 Task: Create new vendor bill with Date Opened: 03-May-23, Select Vendor: M3 Printing, Terms: Net 15. Make bill entry for item-1 with Date: 03-May-23, Description: Printing of Pamphlets, Expense Account: Printing & Reproduction, Quantity: 500, Unit Price: 0.49, Sales Tax: Y, Sales Tax Included: N, Tax Table: Sales Tax. Post Bill with Post Date: 03-May-23, Post to Accounts: Liabilities:Accounts Payble. Pay / Process Payment with Transaction Date: 17-May-23, Amount: 254.8, Transfer Account: Checking Account. Go to 'Print Bill'. Save a pdf copy of the bill.
Action: Mouse moved to (172, 35)
Screenshot: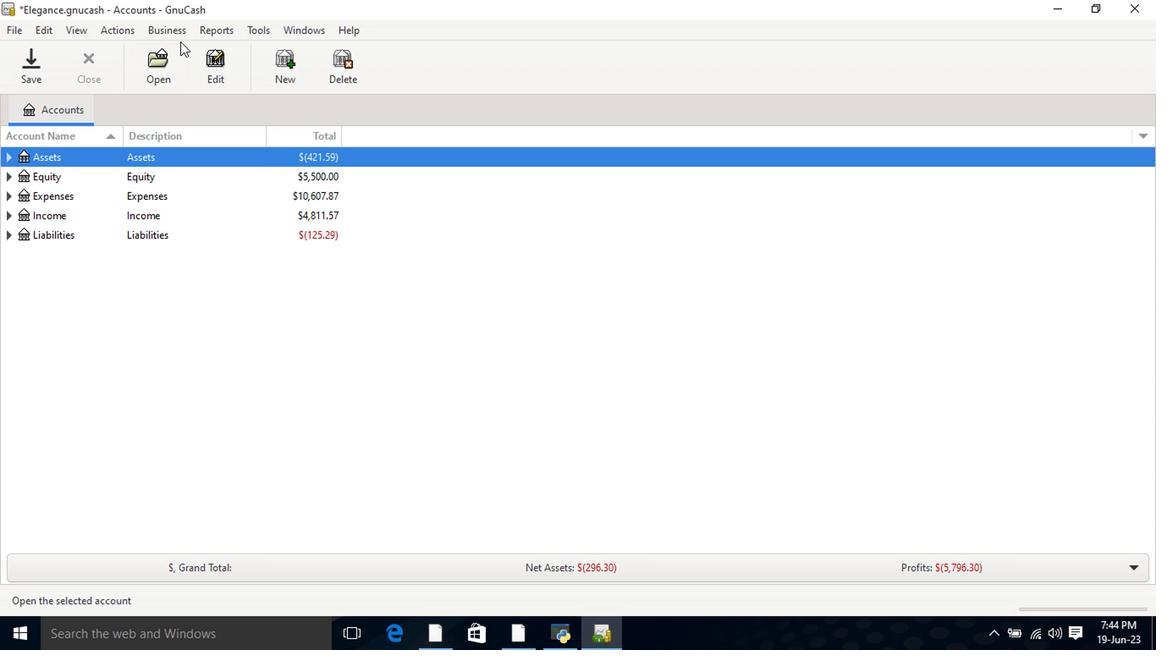 
Action: Mouse pressed left at (172, 35)
Screenshot: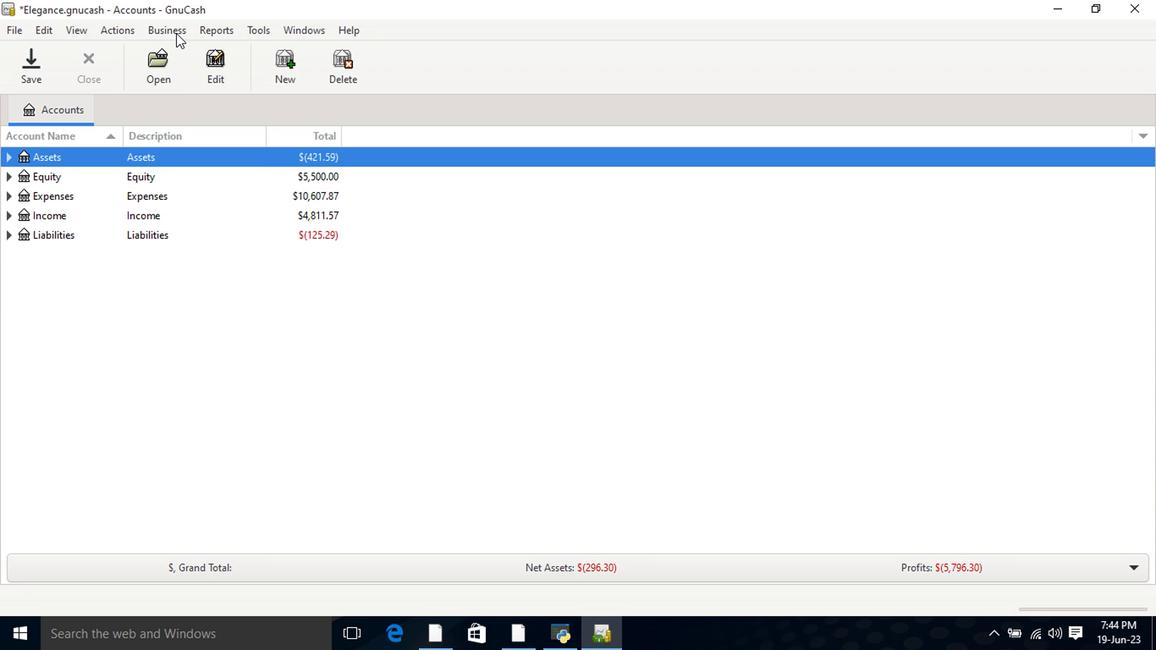 
Action: Mouse moved to (177, 73)
Screenshot: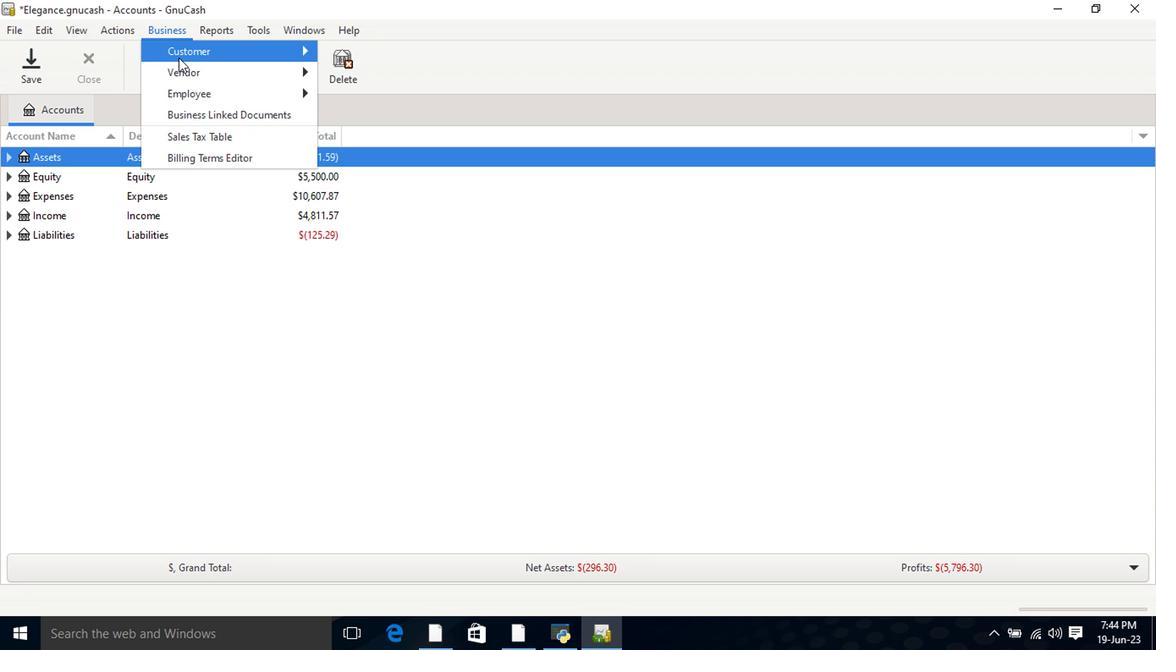 
Action: Mouse pressed left at (177, 73)
Screenshot: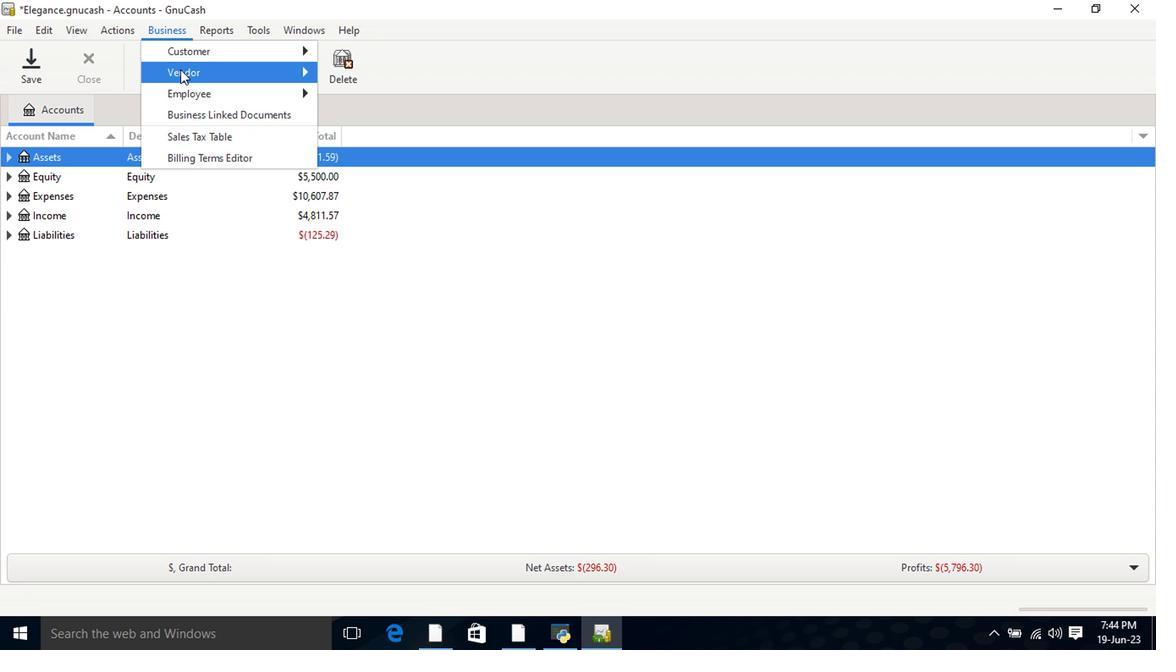 
Action: Mouse moved to (360, 139)
Screenshot: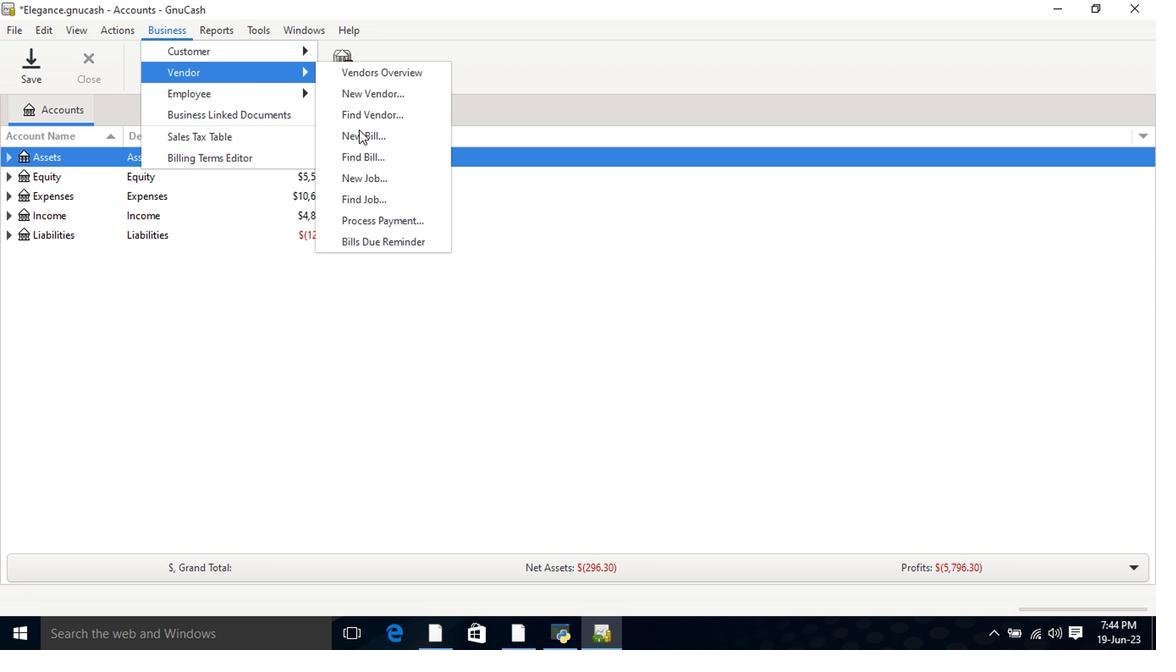 
Action: Mouse pressed left at (360, 139)
Screenshot: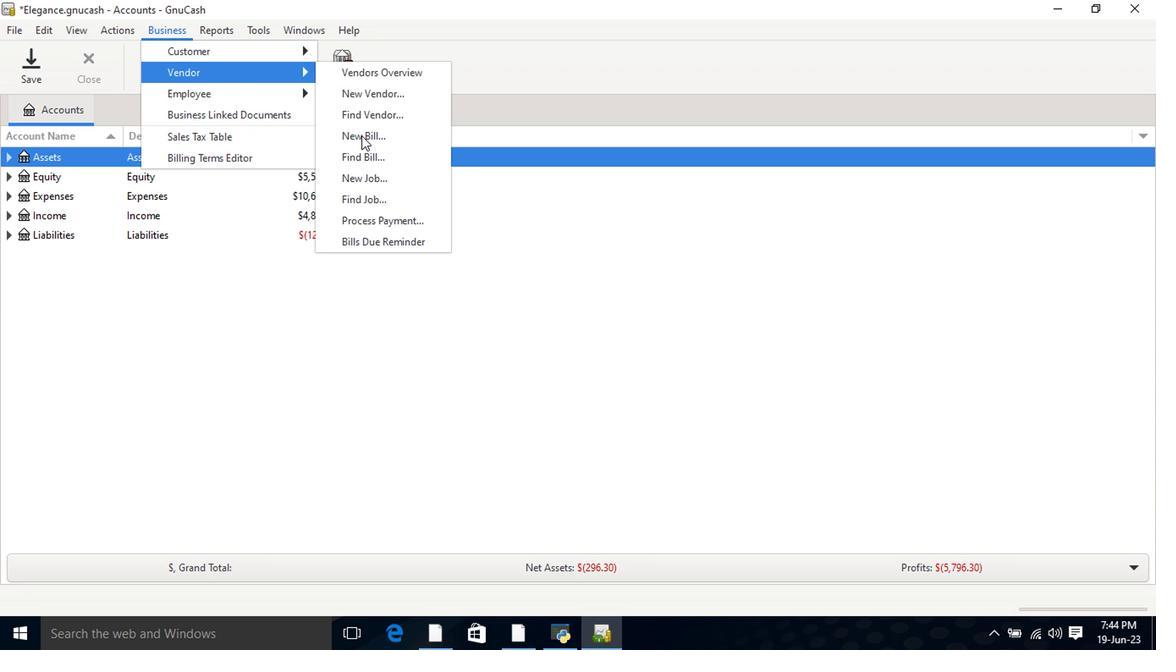
Action: Mouse moved to (690, 222)
Screenshot: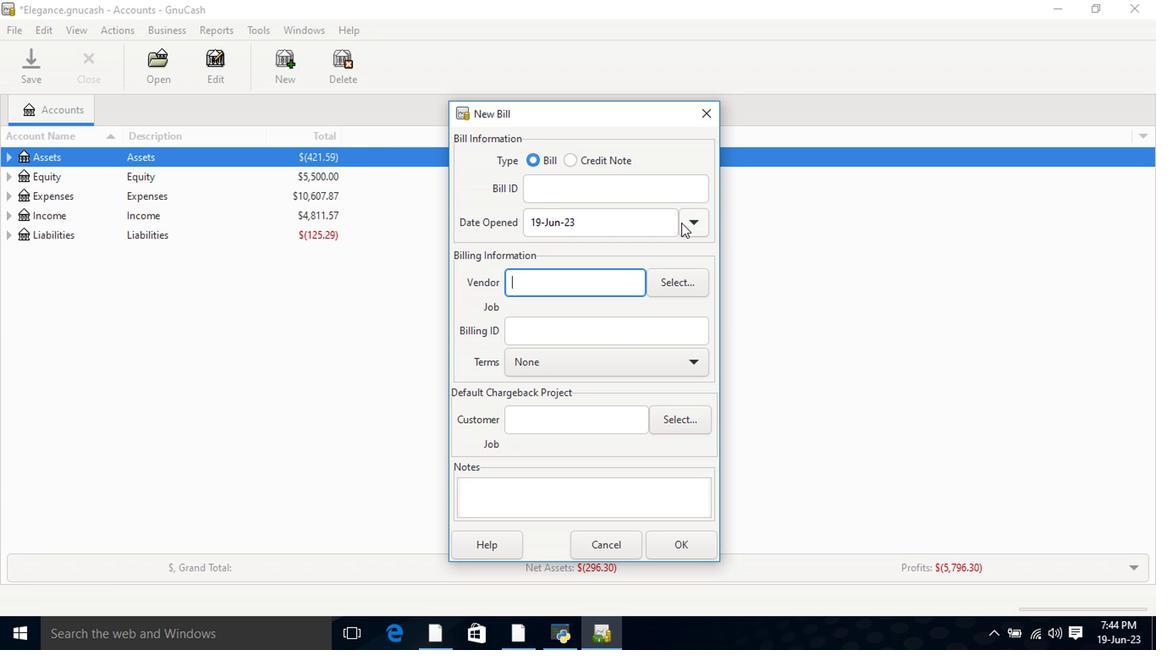 
Action: Mouse pressed left at (690, 222)
Screenshot: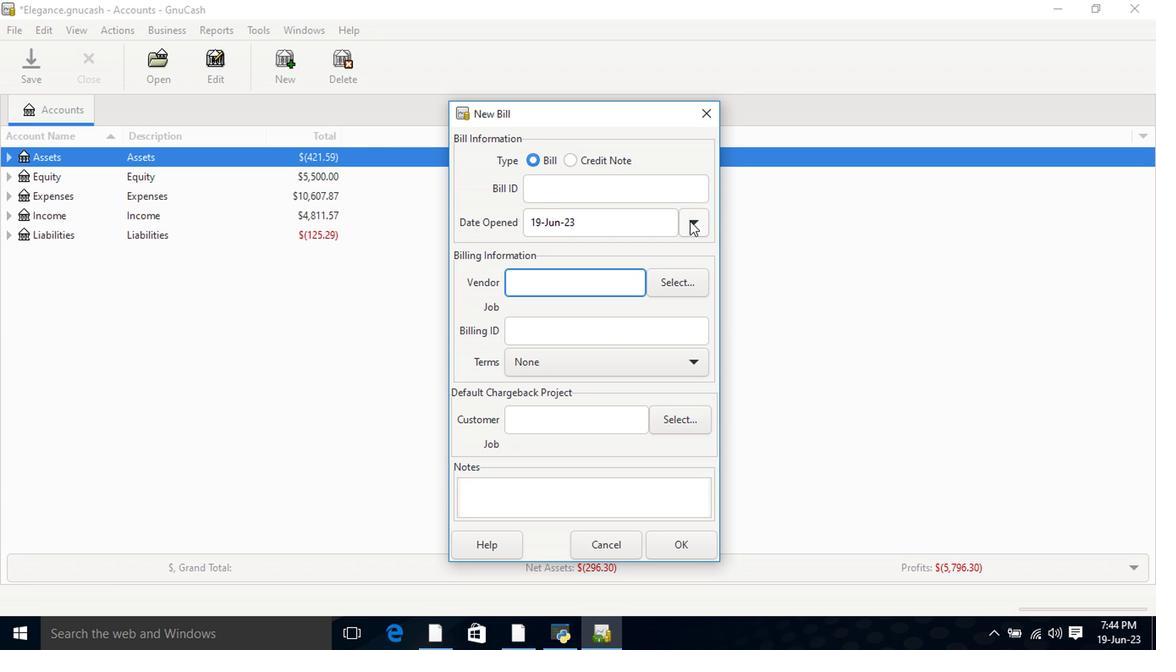 
Action: Mouse moved to (563, 251)
Screenshot: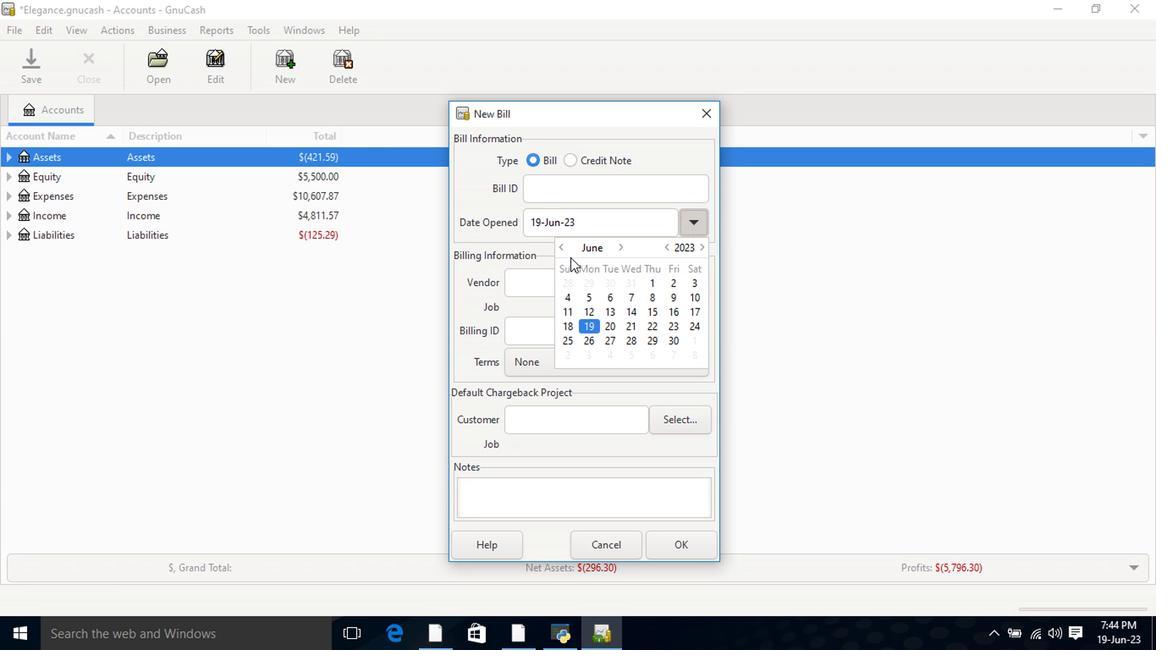
Action: Mouse pressed left at (563, 251)
Screenshot: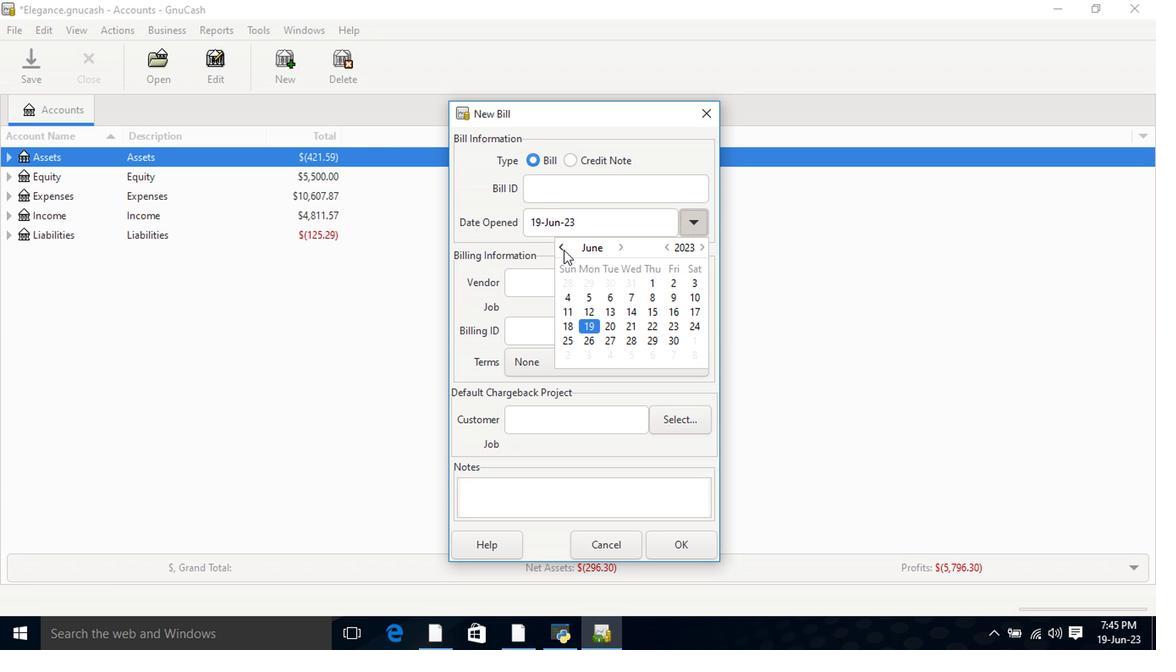 
Action: Mouse moved to (630, 285)
Screenshot: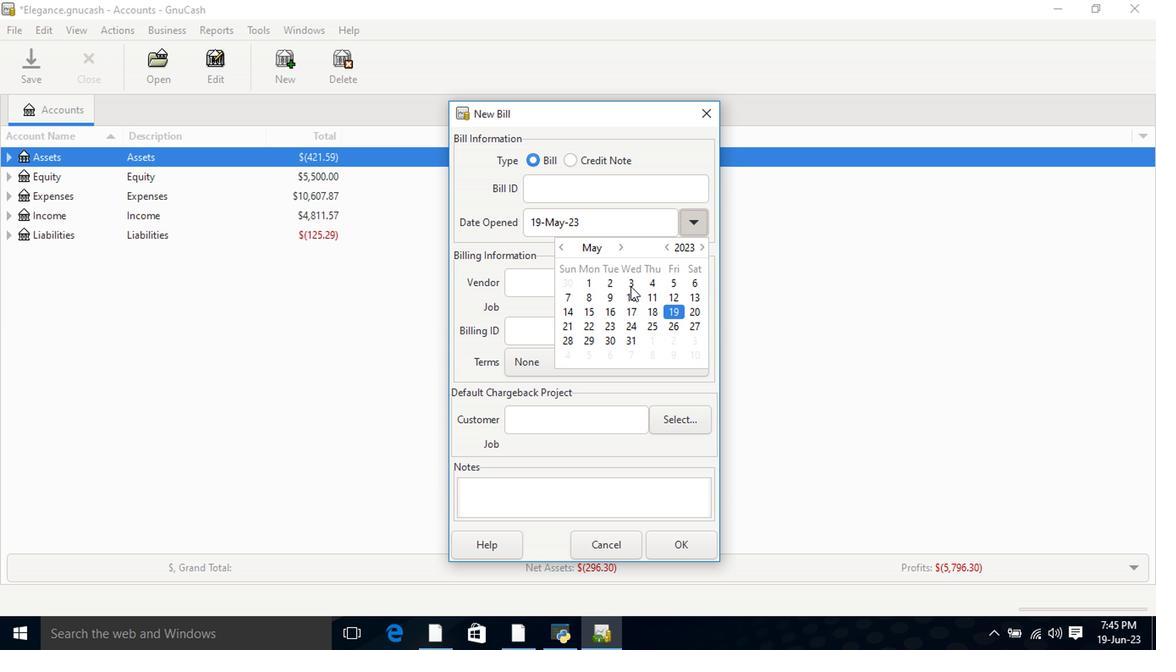 
Action: Mouse pressed left at (630, 285)
Screenshot: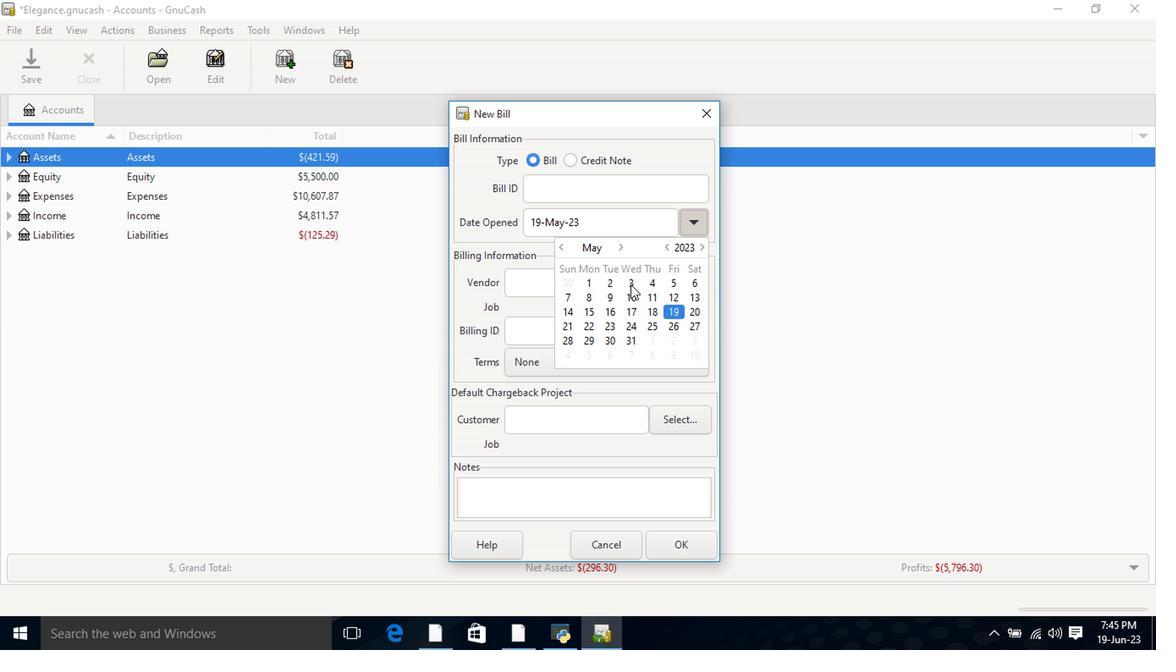 
Action: Mouse pressed left at (630, 285)
Screenshot: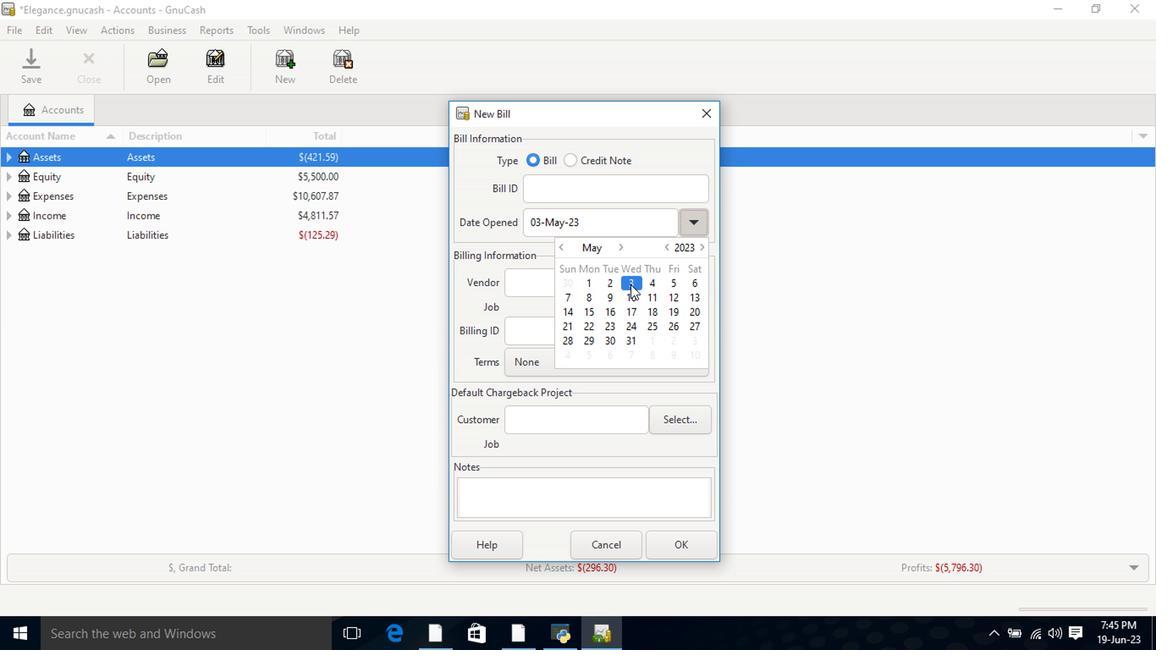 
Action: Mouse moved to (630, 285)
Screenshot: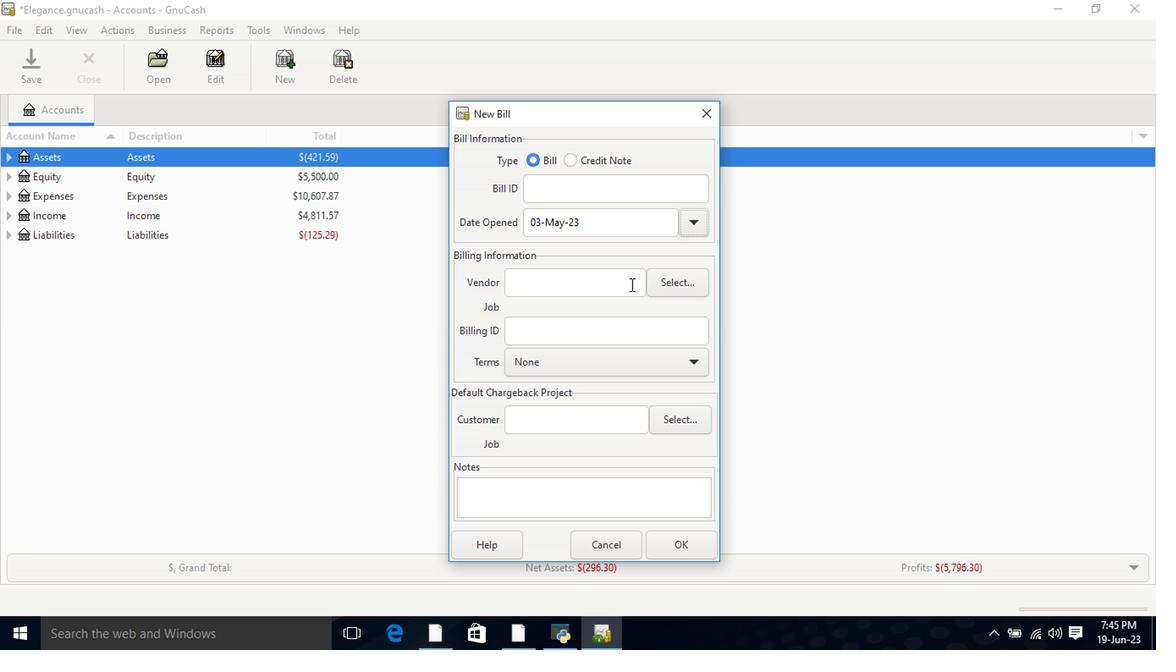
Action: Mouse pressed left at (630, 285)
Screenshot: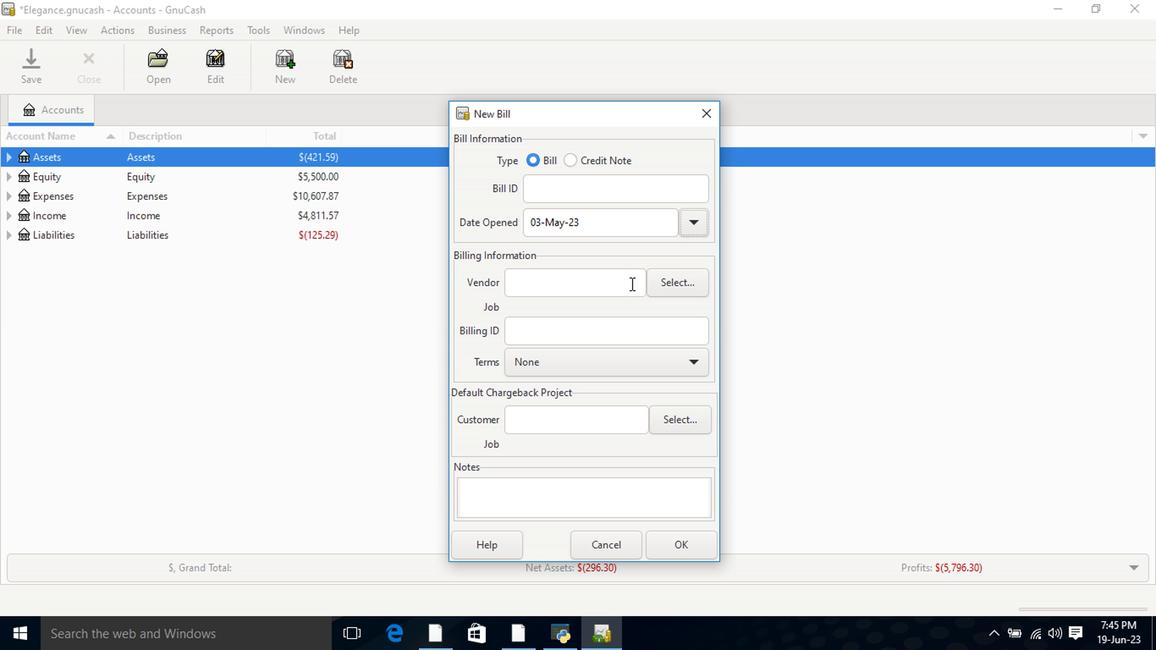 
Action: Key pressed <Key.shift>M3
Screenshot: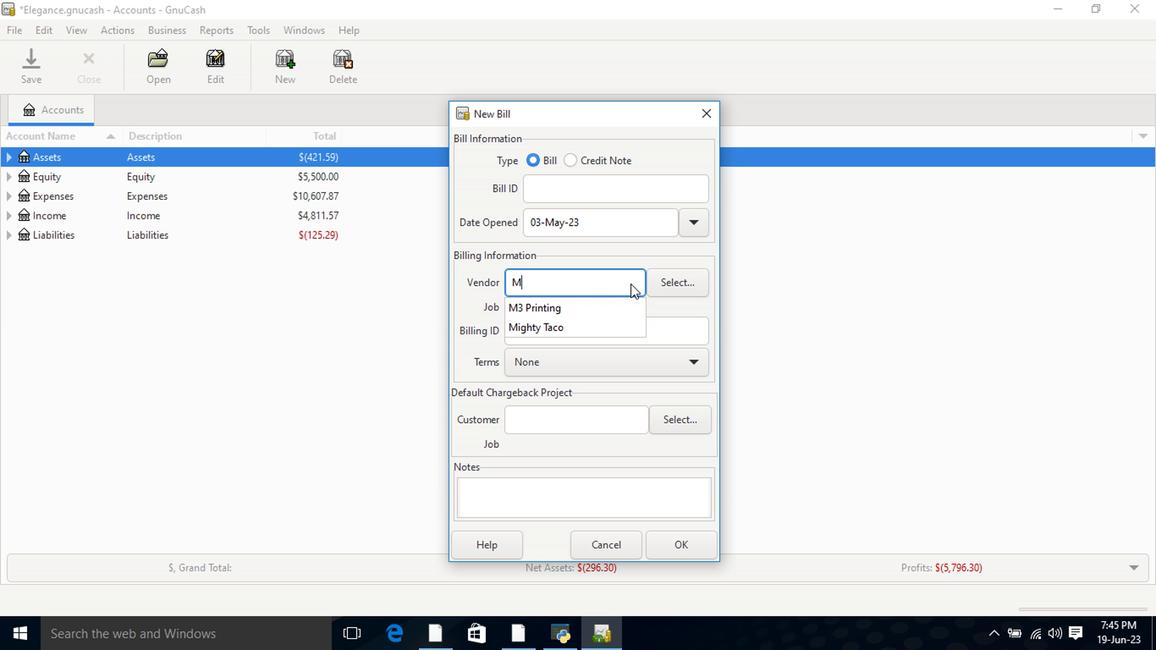 
Action: Mouse moved to (596, 304)
Screenshot: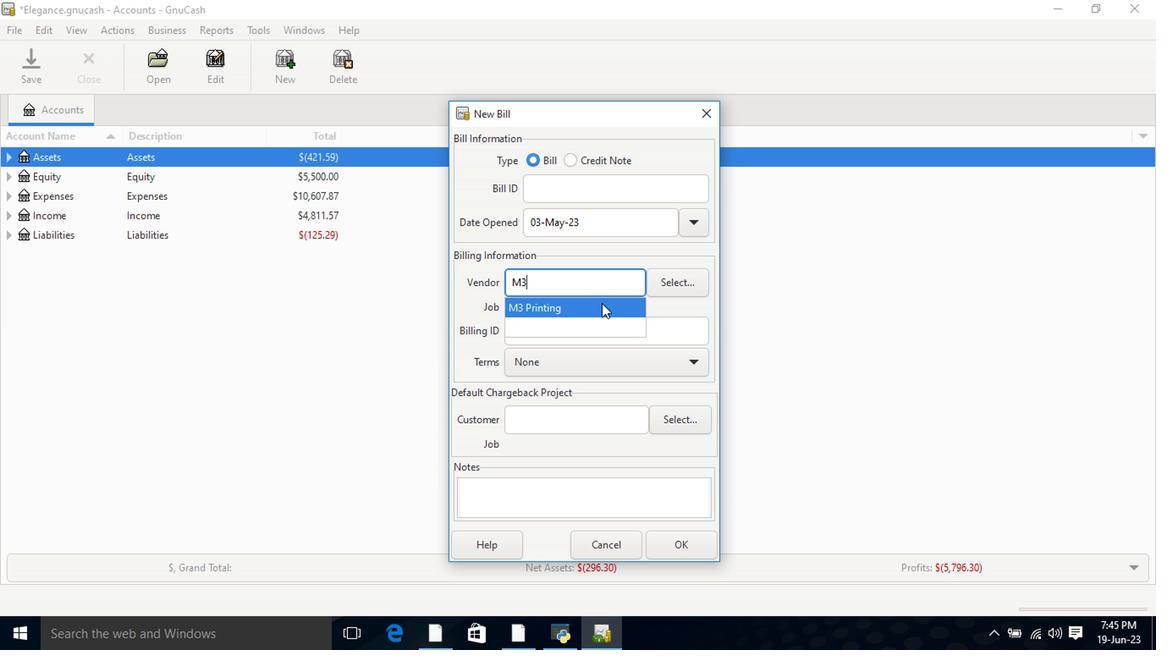 
Action: Mouse pressed left at (596, 304)
Screenshot: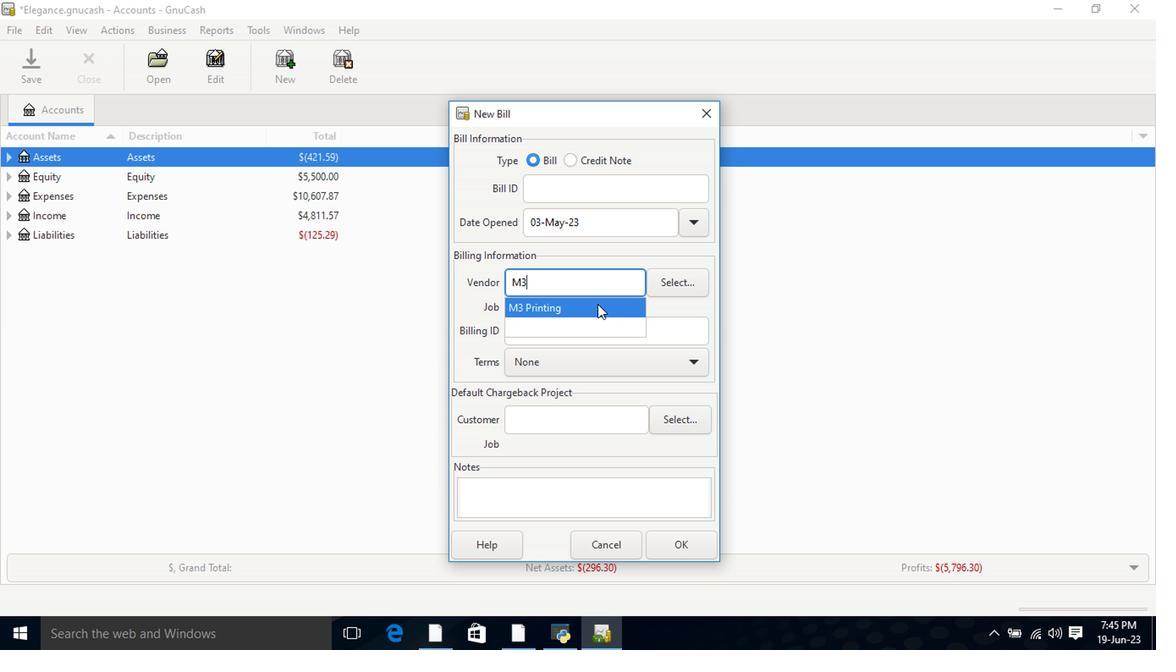 
Action: Mouse moved to (588, 379)
Screenshot: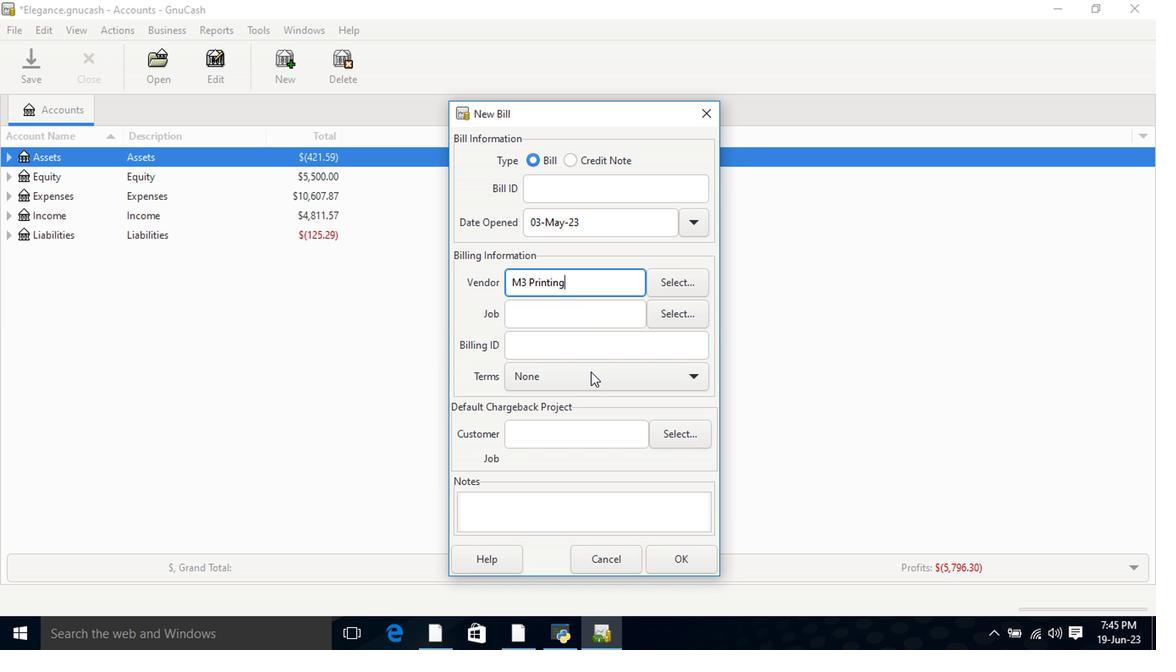 
Action: Mouse pressed left at (588, 379)
Screenshot: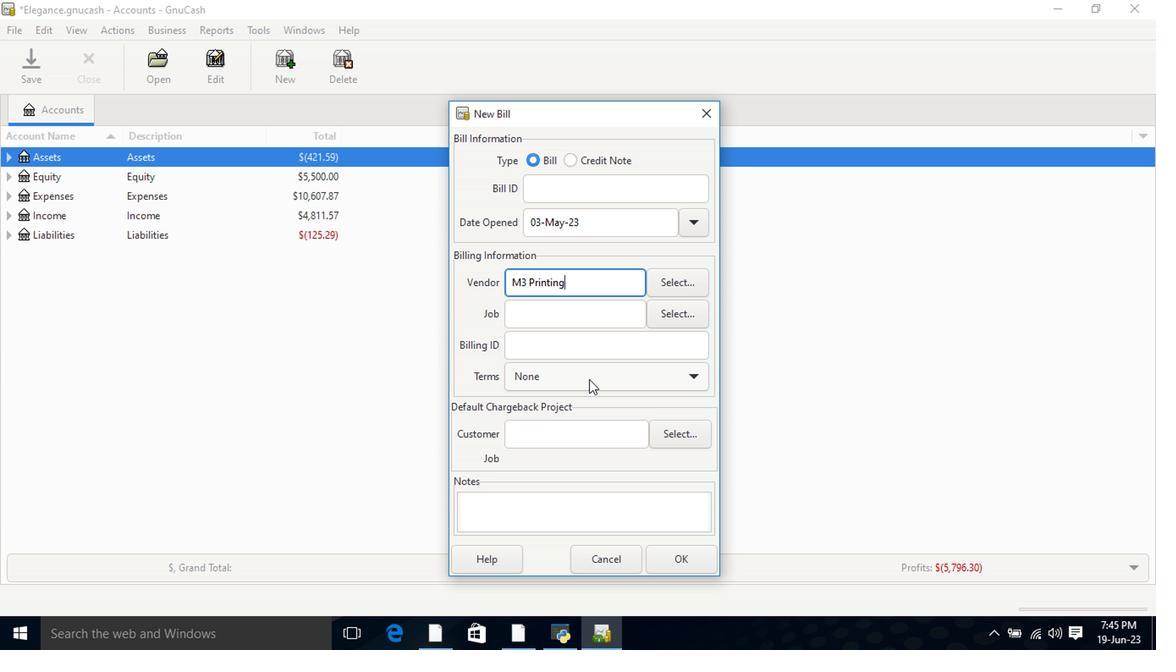 
Action: Mouse moved to (587, 403)
Screenshot: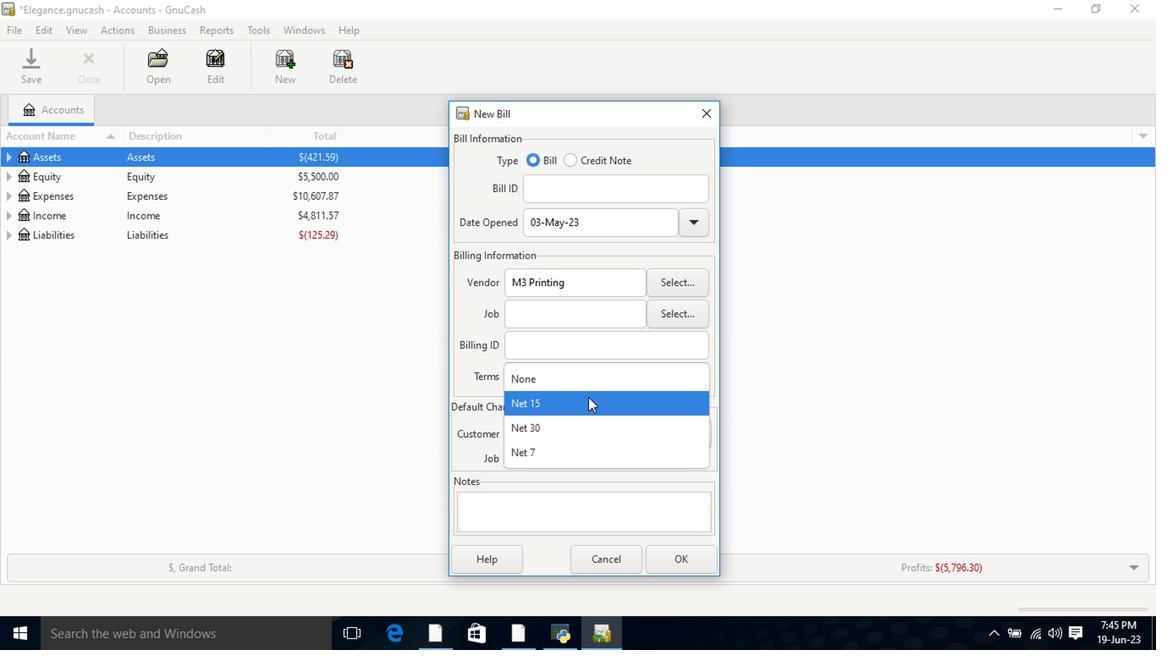 
Action: Mouse pressed left at (587, 403)
Screenshot: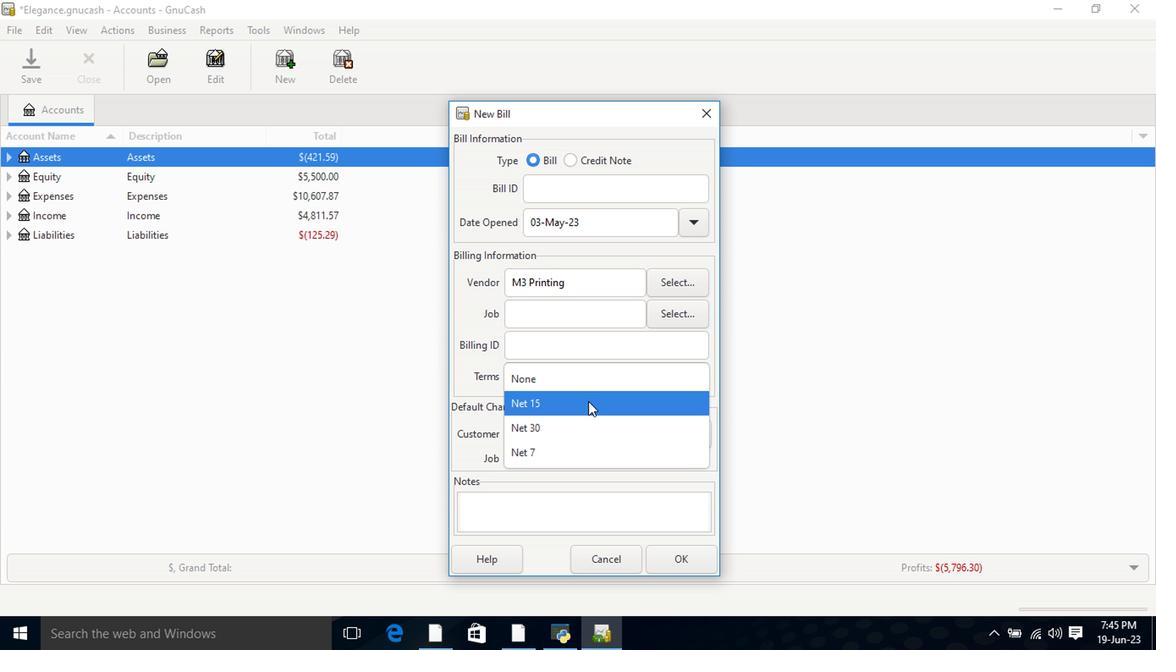 
Action: Mouse moved to (671, 554)
Screenshot: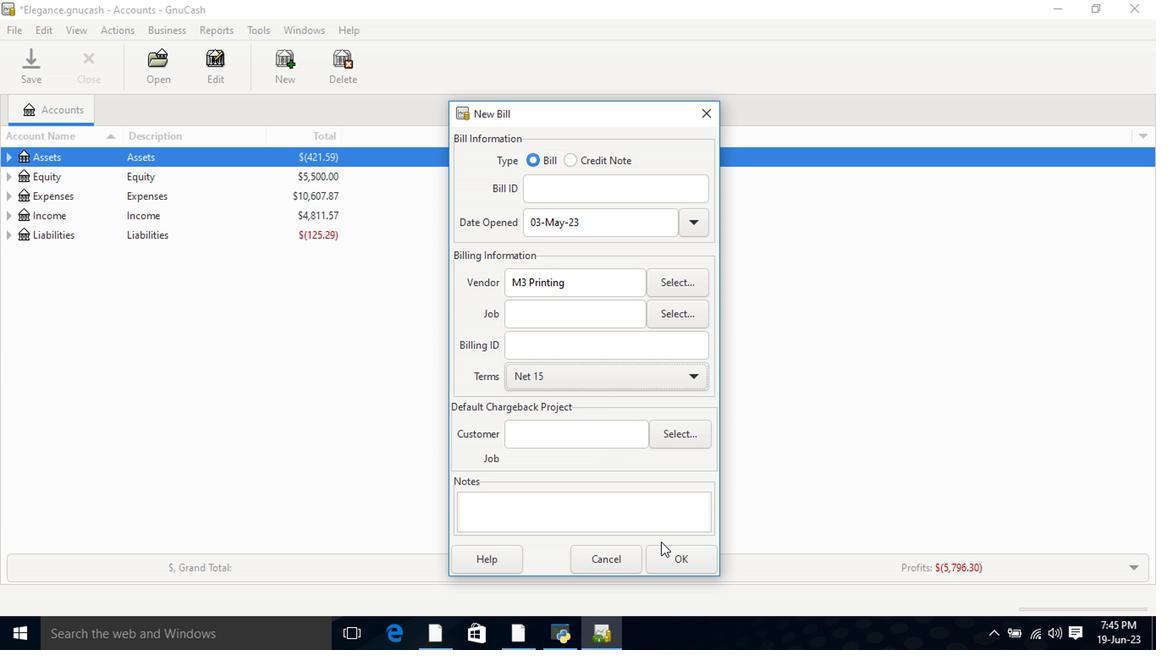 
Action: Mouse pressed left at (671, 554)
Screenshot: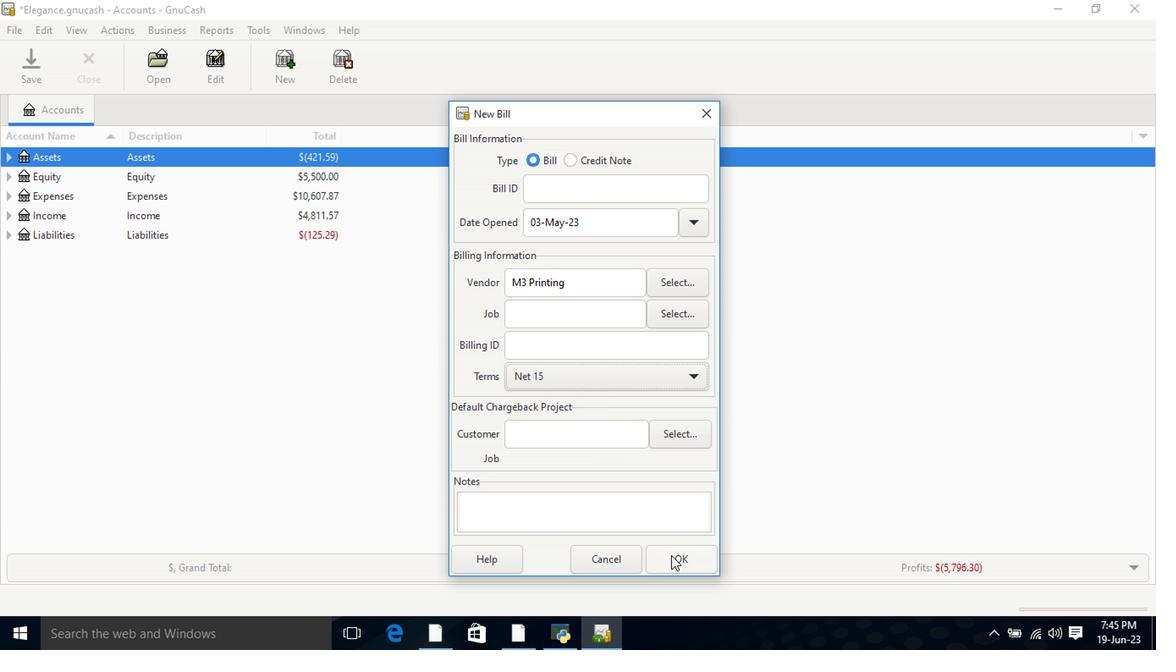 
Action: Mouse moved to (184, 411)
Screenshot: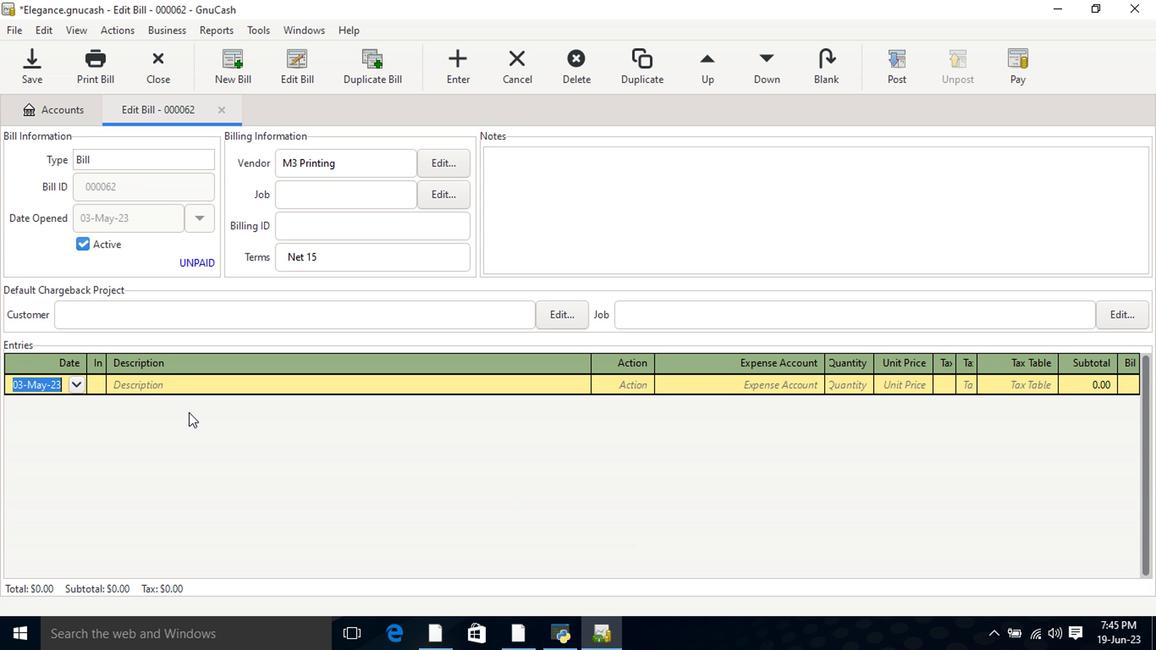
Action: Key pressed <Key.tab><Key.shift>Printing<Key.space>of<Key.space><Key.shift>Pamp<Key.tab>500<Key.tab>
Screenshot: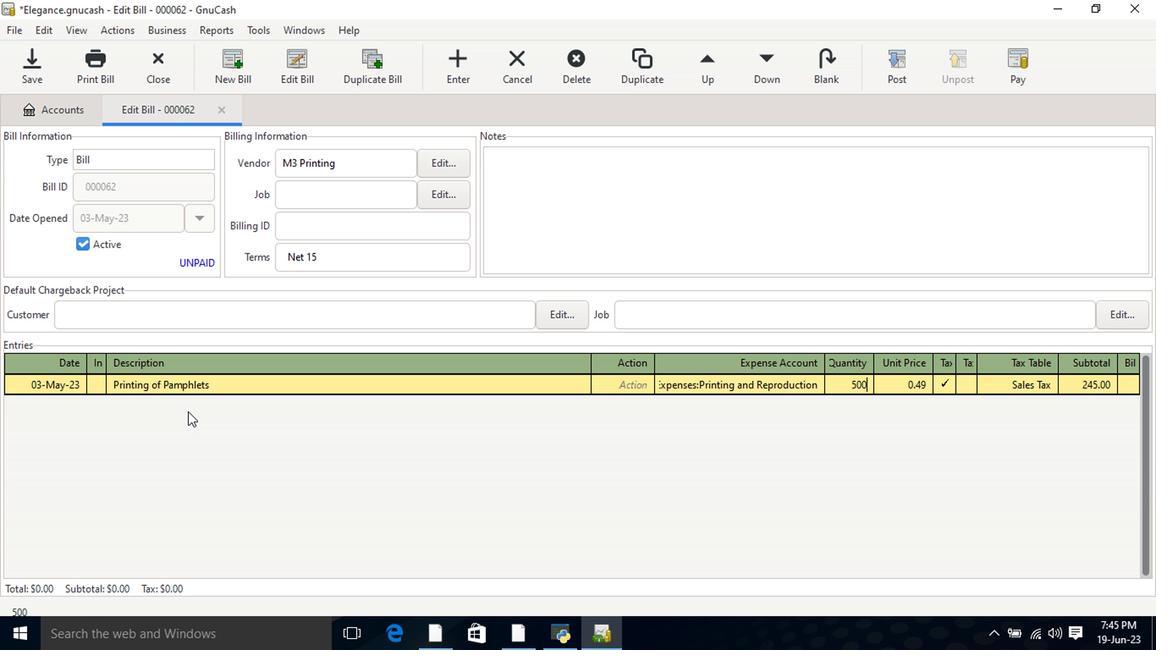
Action: Mouse moved to (855, 399)
Screenshot: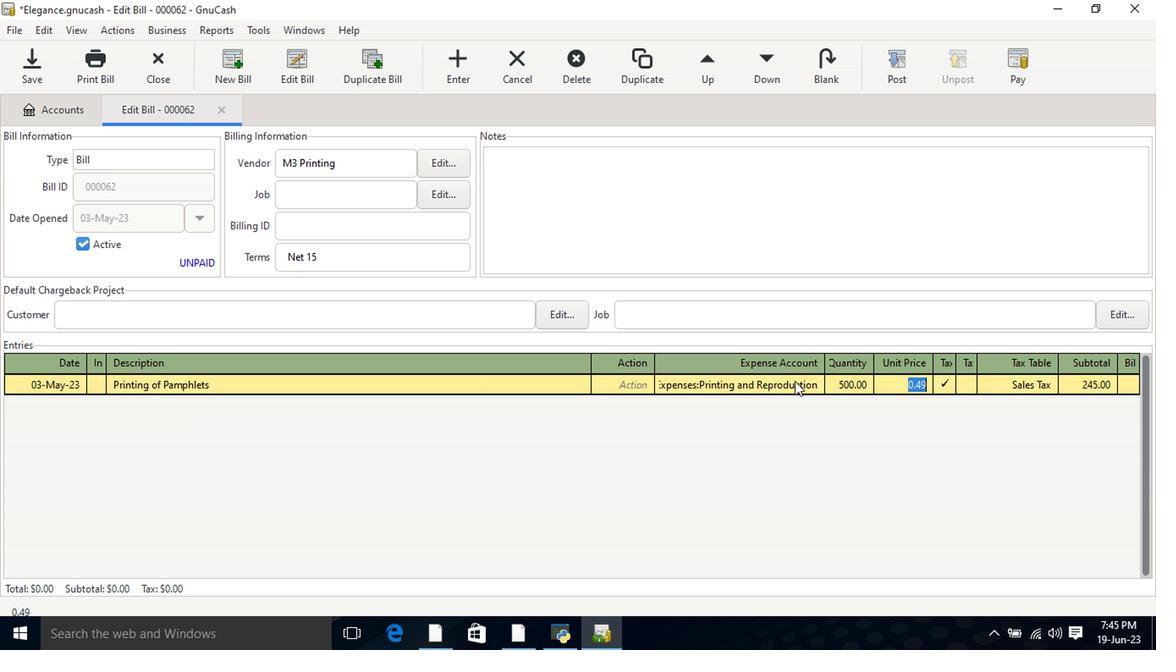 
Action: Key pressed <Key.tab><Key.tab>
Screenshot: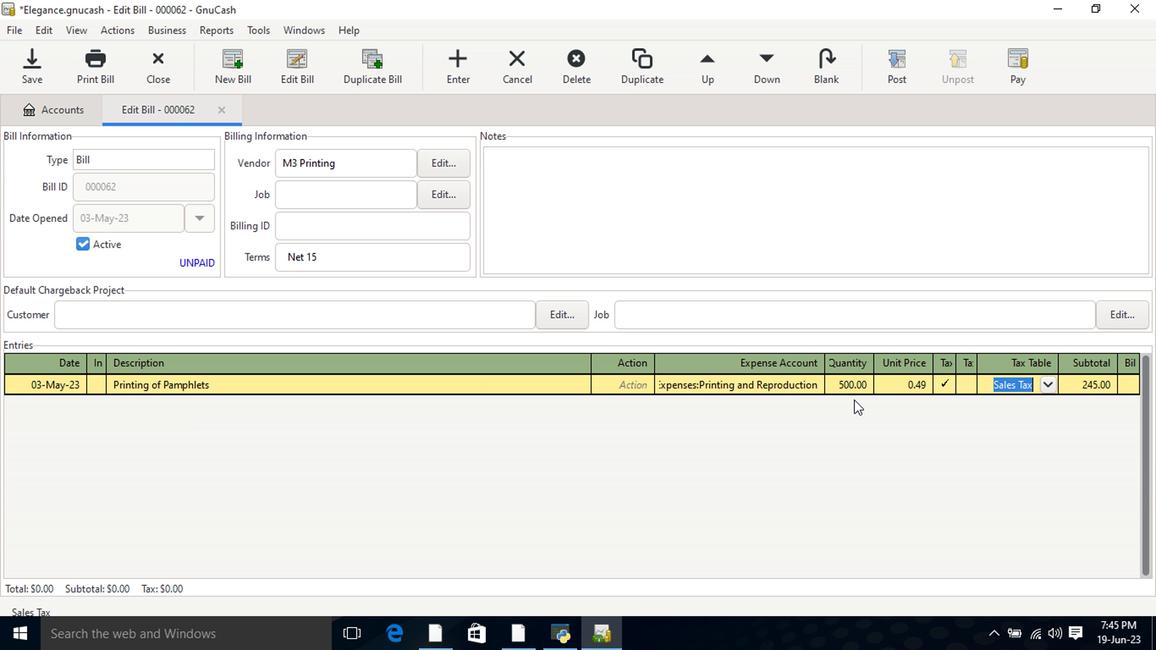 
Action: Mouse moved to (908, 77)
Screenshot: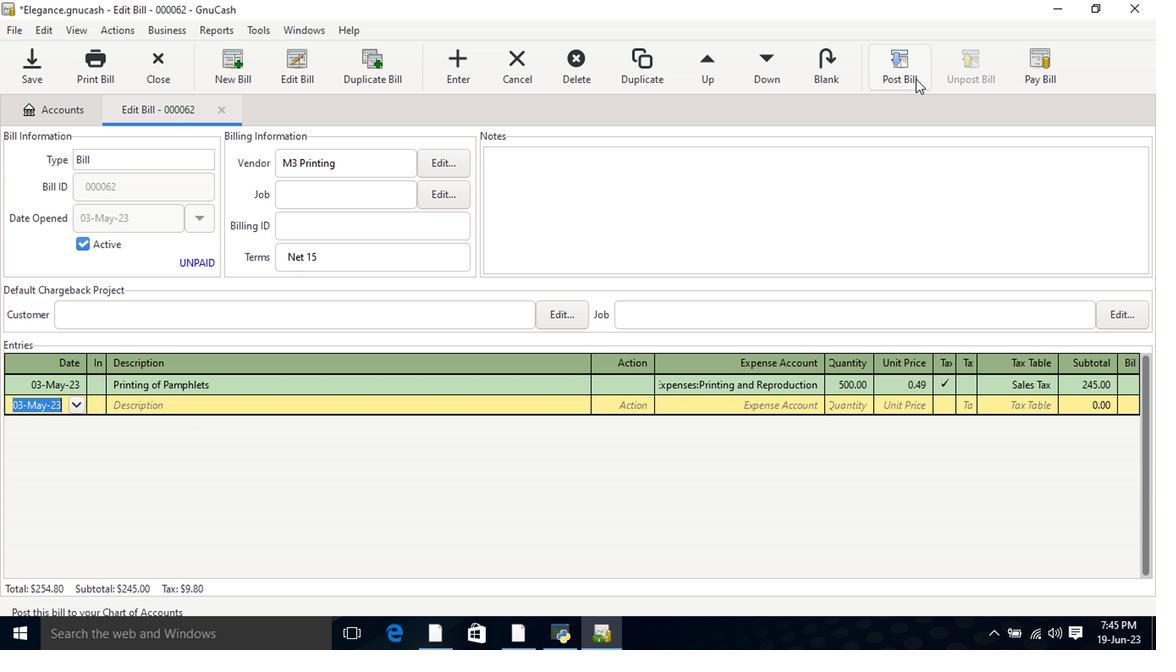 
Action: Mouse pressed left at (908, 77)
Screenshot: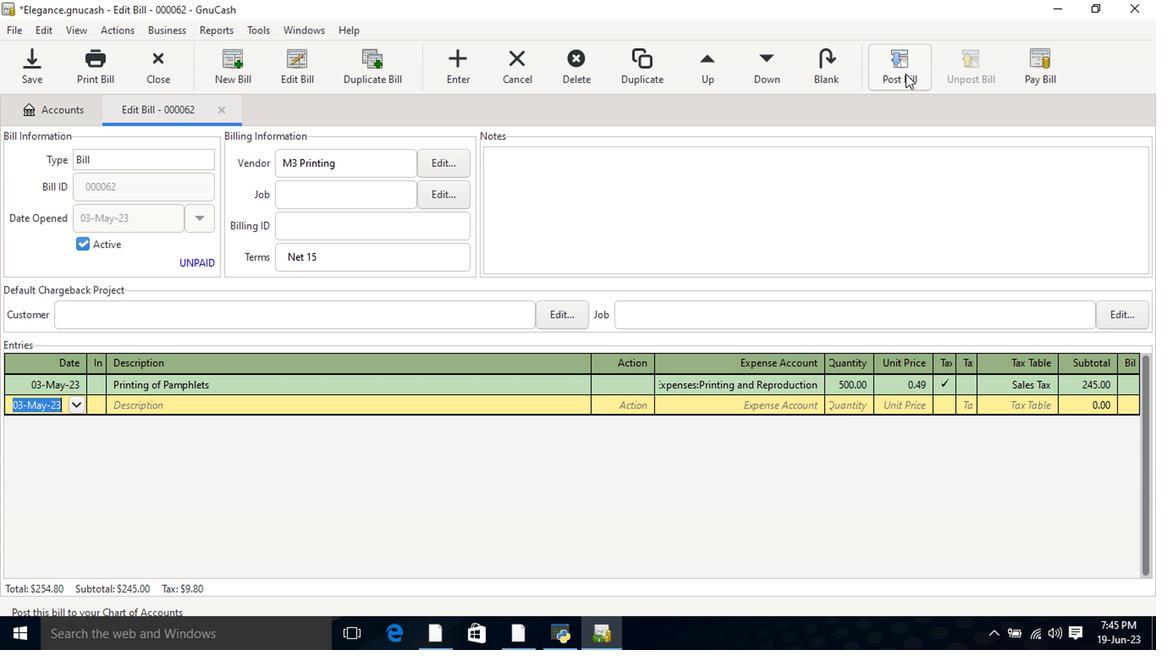 
Action: Mouse moved to (698, 429)
Screenshot: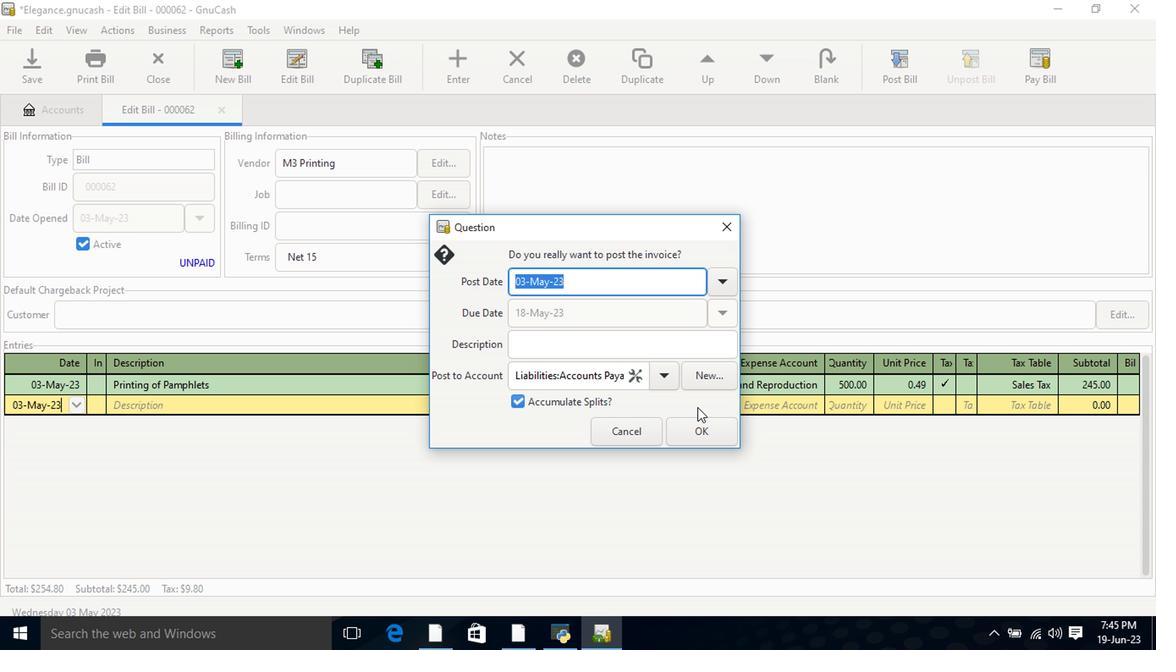 
Action: Mouse pressed left at (698, 429)
Screenshot: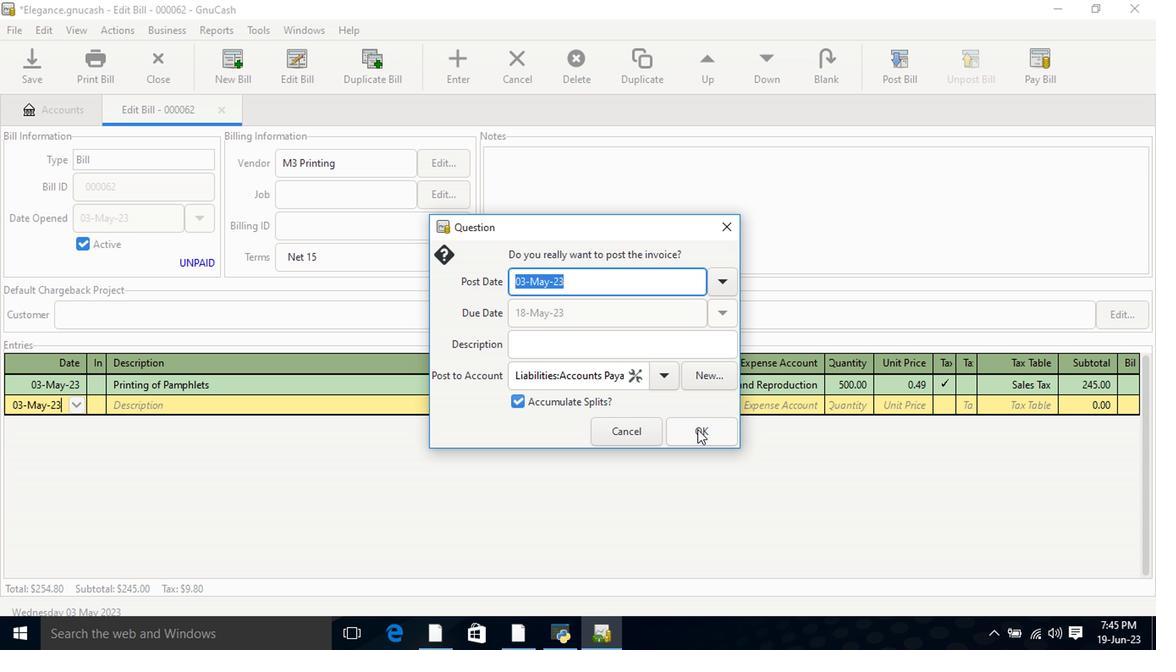 
Action: Mouse moved to (1023, 67)
Screenshot: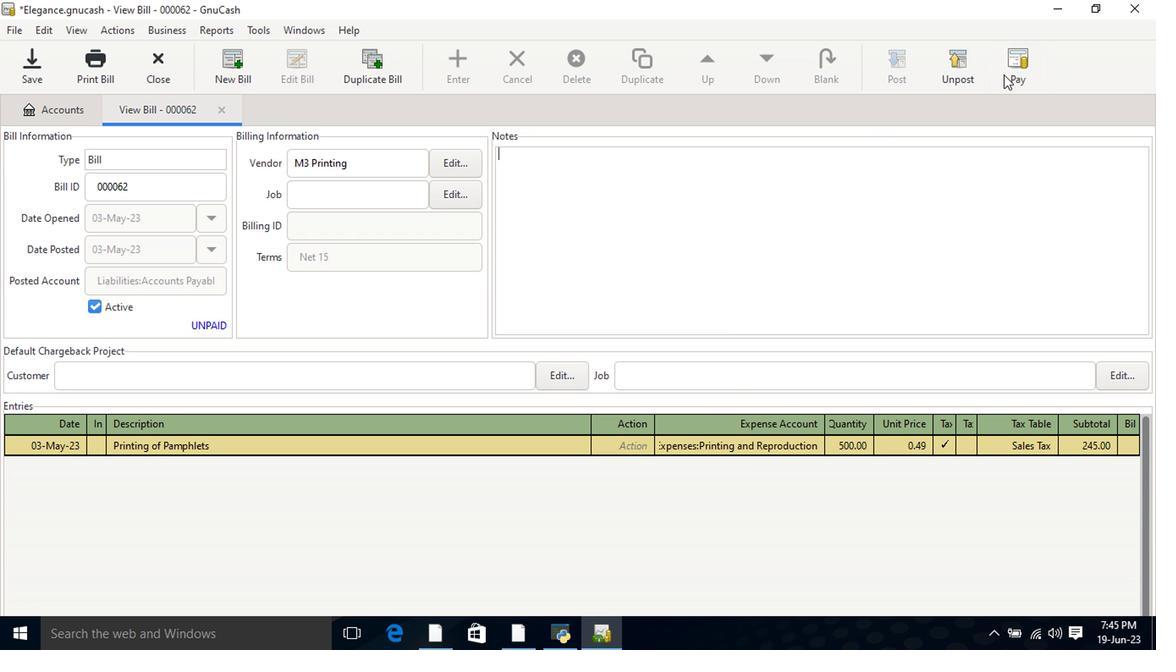 
Action: Mouse pressed left at (1023, 67)
Screenshot: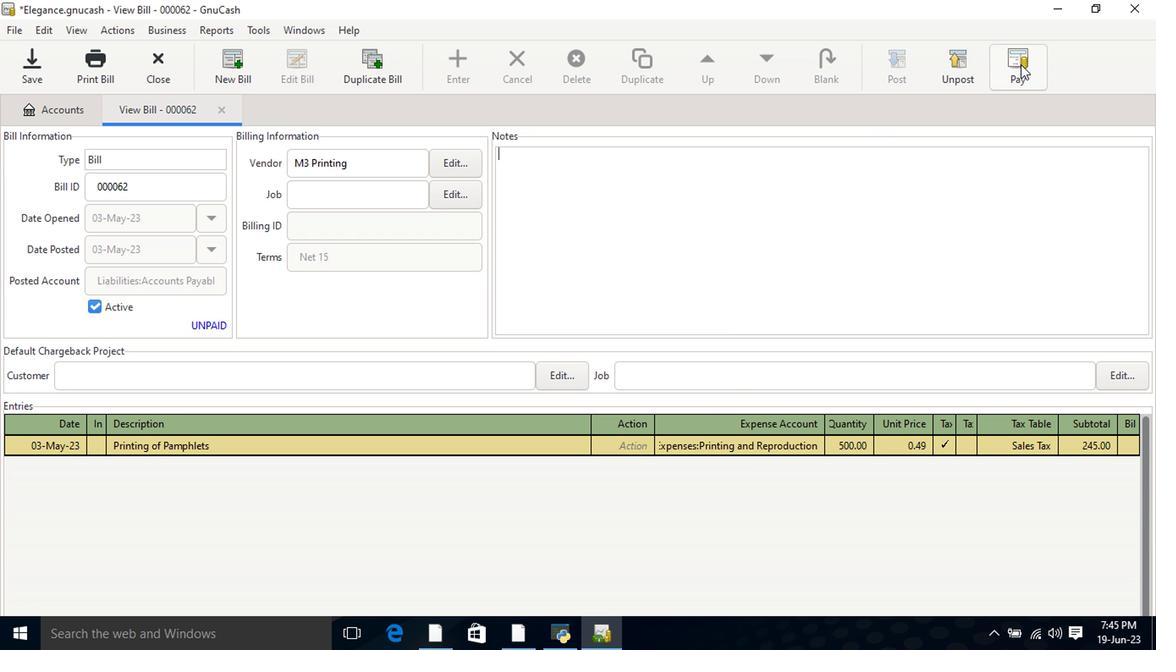 
Action: Mouse moved to (507, 328)
Screenshot: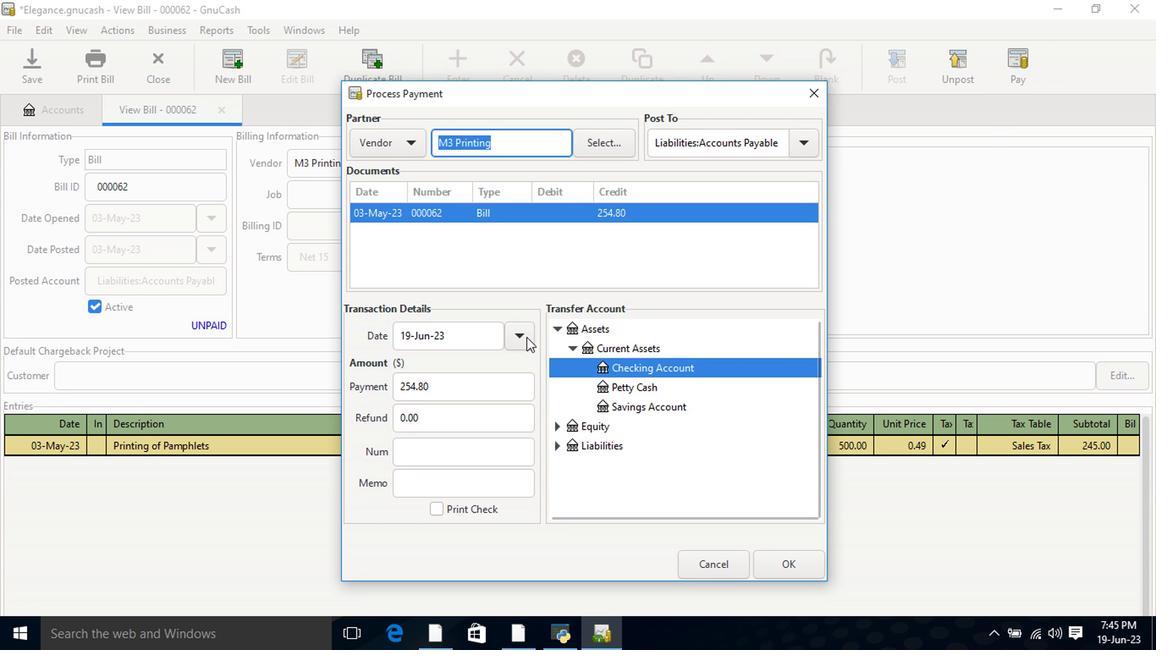 
Action: Mouse pressed left at (507, 328)
Screenshot: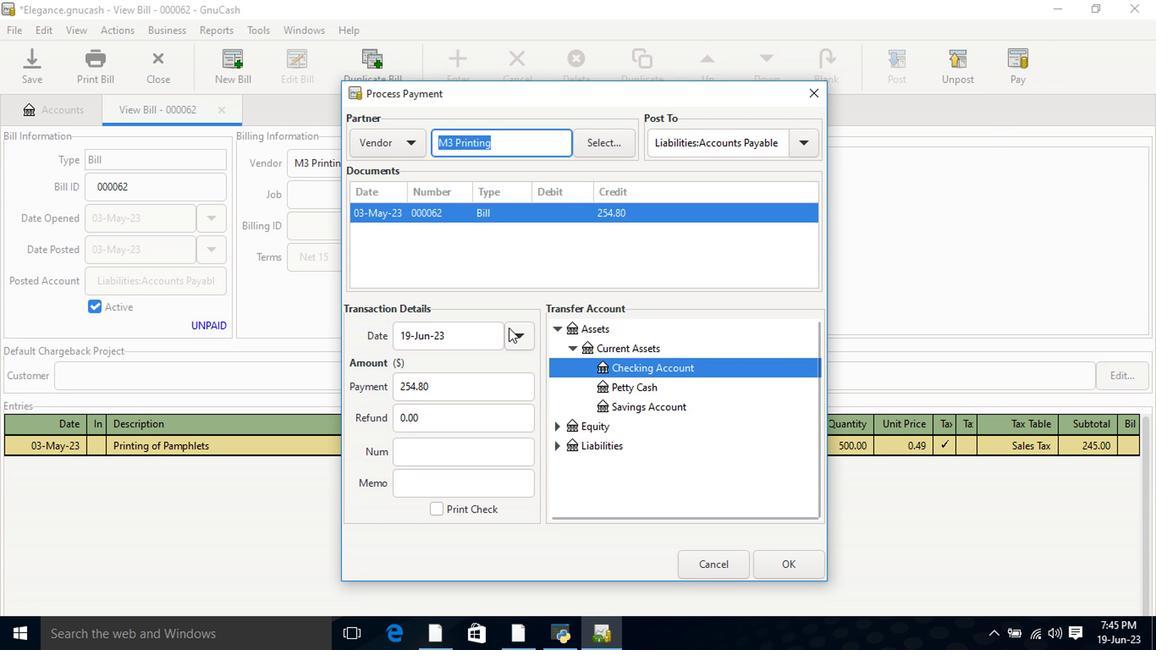 
Action: Mouse moved to (388, 360)
Screenshot: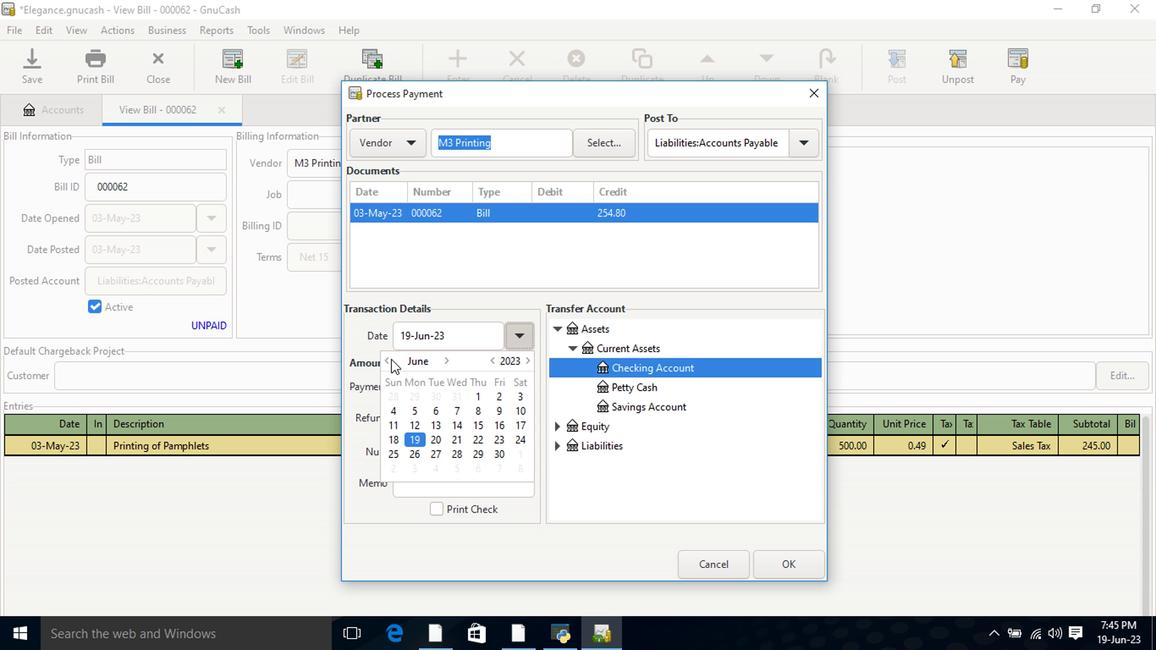 
Action: Mouse pressed left at (388, 360)
Screenshot: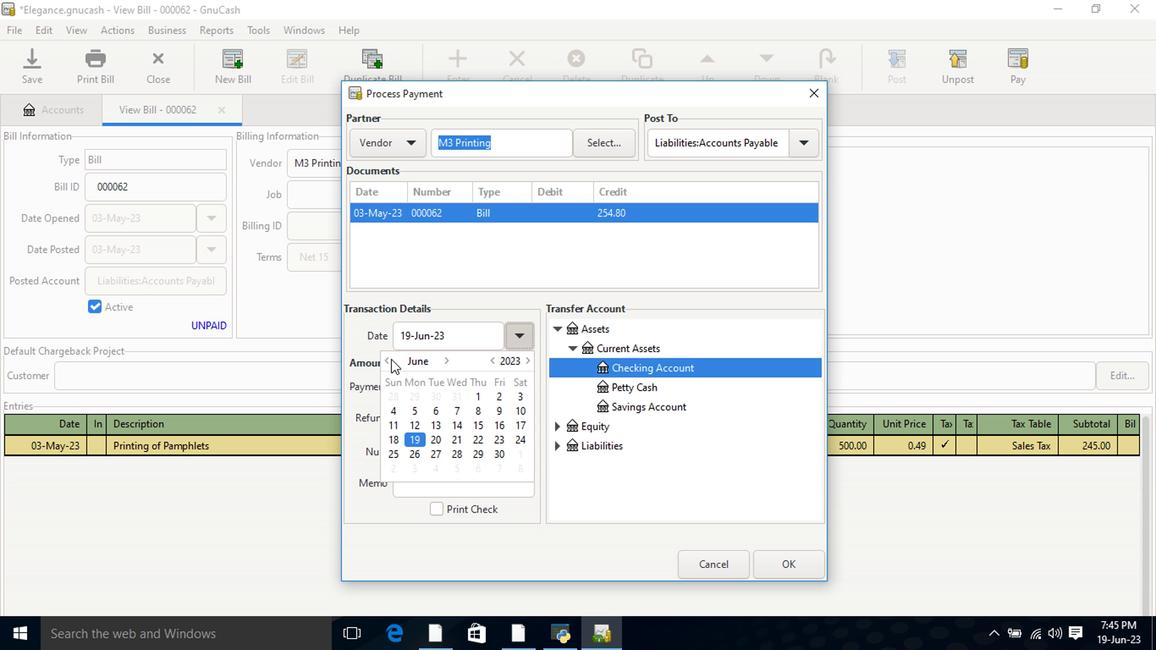 
Action: Mouse moved to (458, 424)
Screenshot: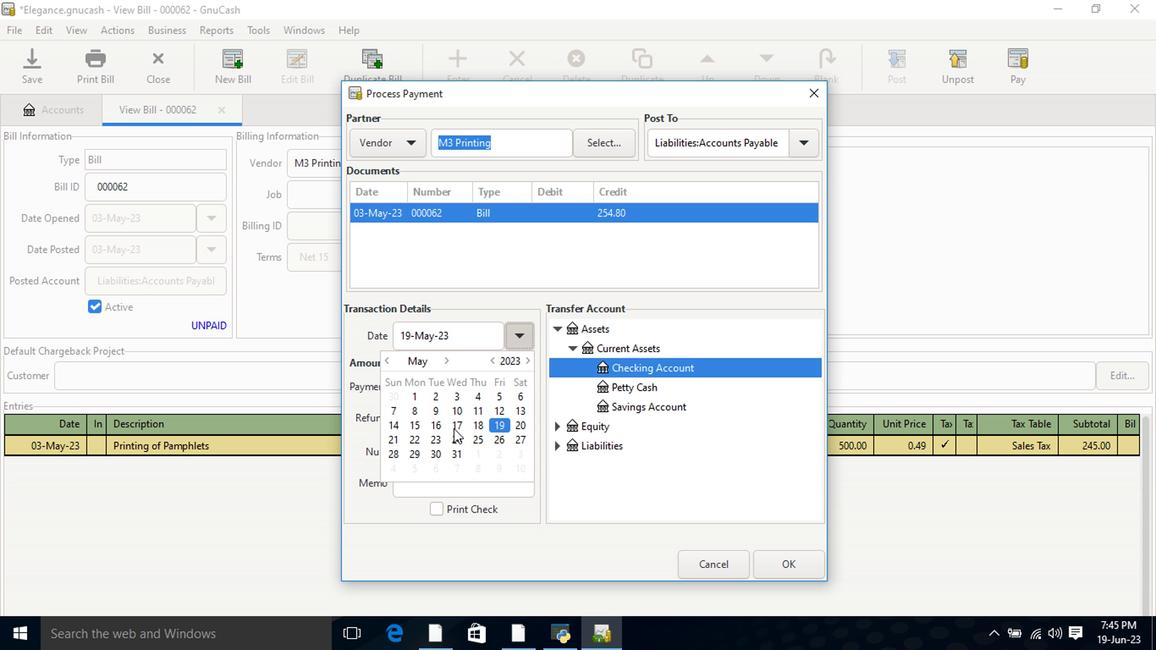 
Action: Mouse pressed left at (458, 424)
Screenshot: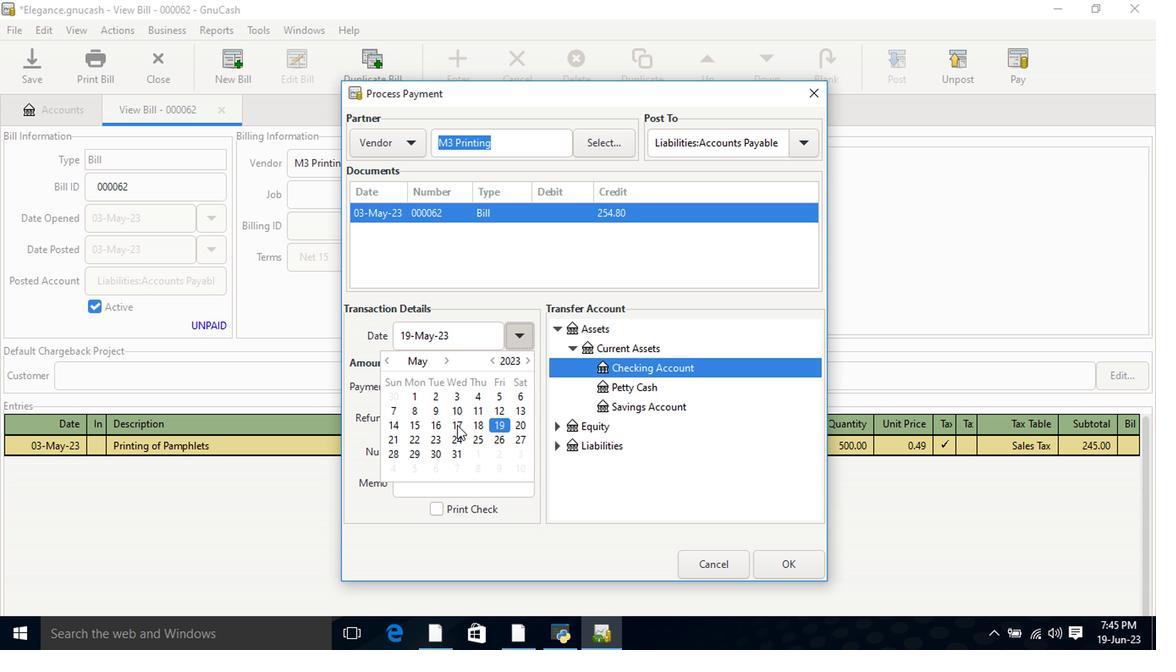 
Action: Mouse pressed left at (458, 424)
Screenshot: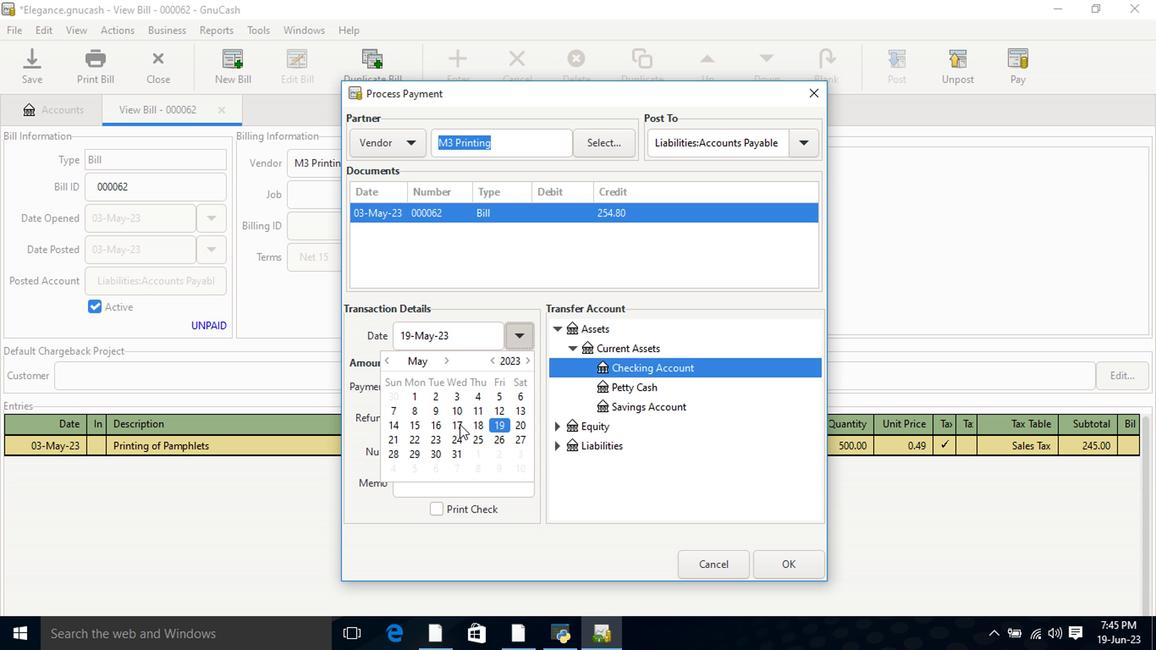 
Action: Mouse moved to (554, 332)
Screenshot: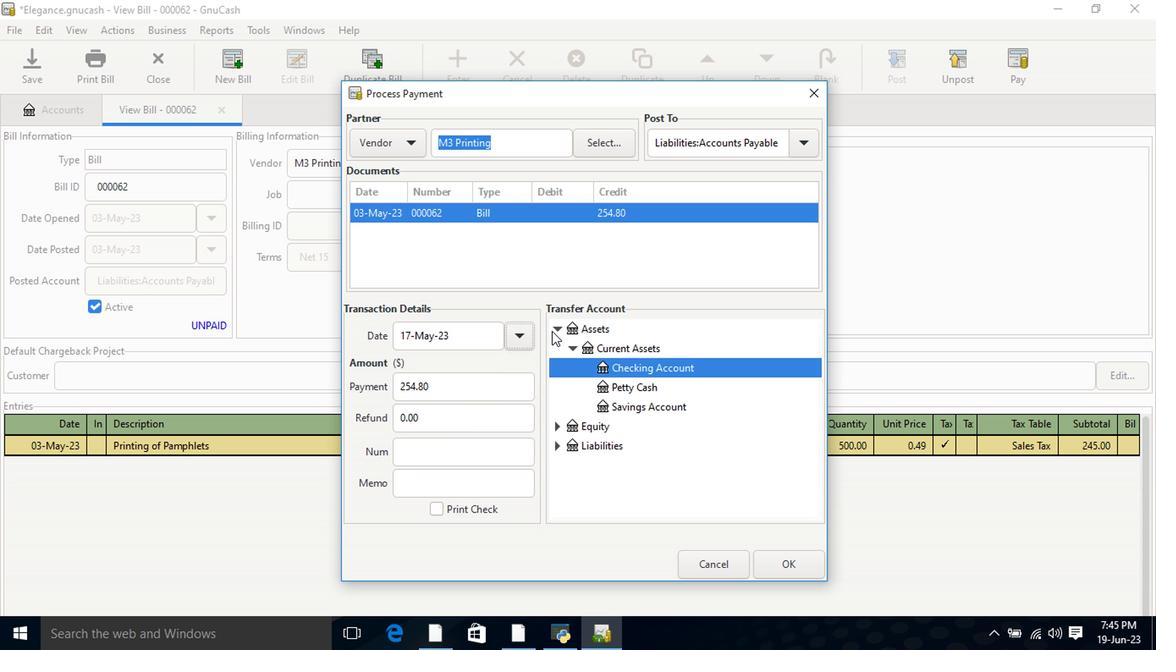 
Action: Mouse pressed left at (554, 332)
Screenshot: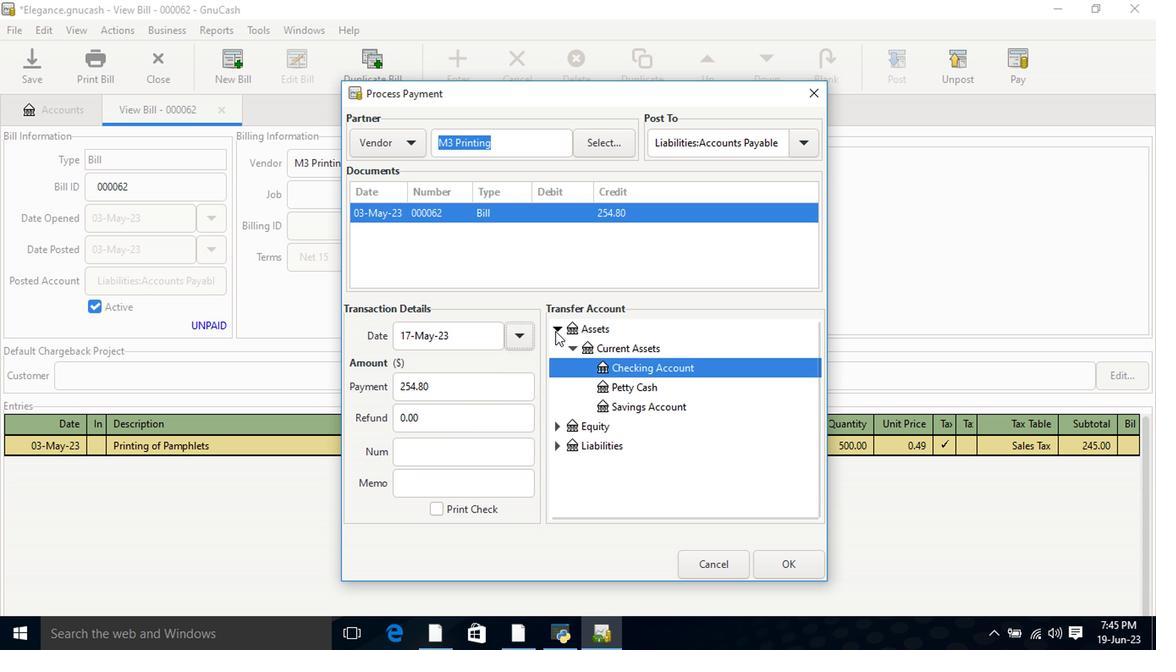 
Action: Mouse moved to (555, 332)
Screenshot: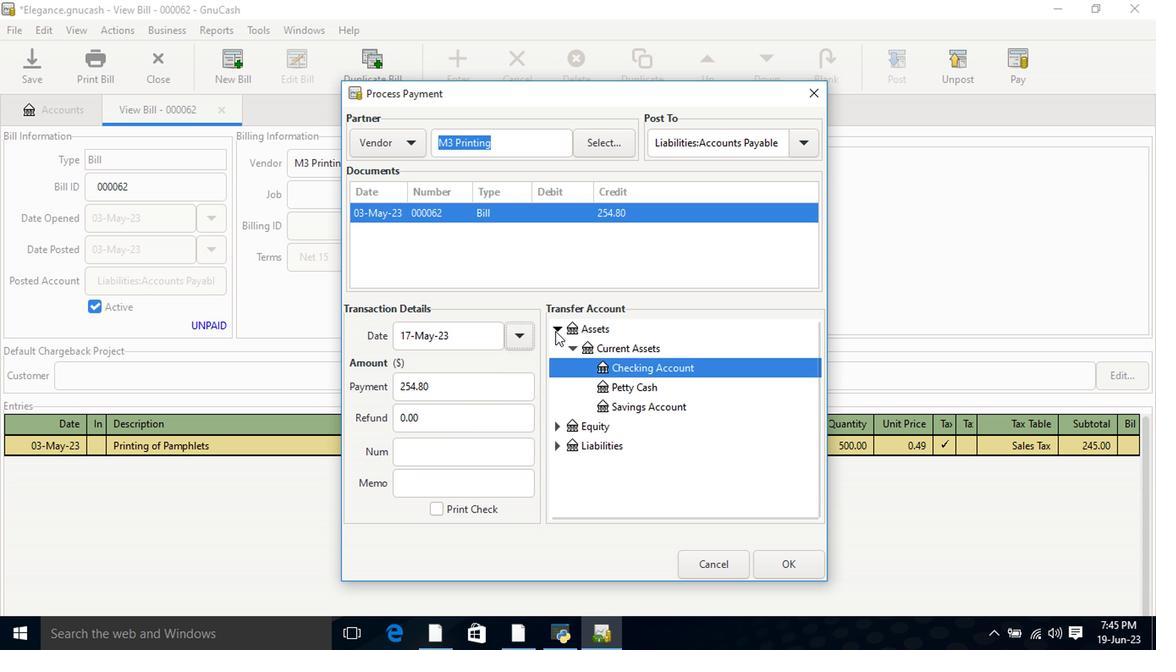 
Action: Mouse pressed left at (555, 332)
Screenshot: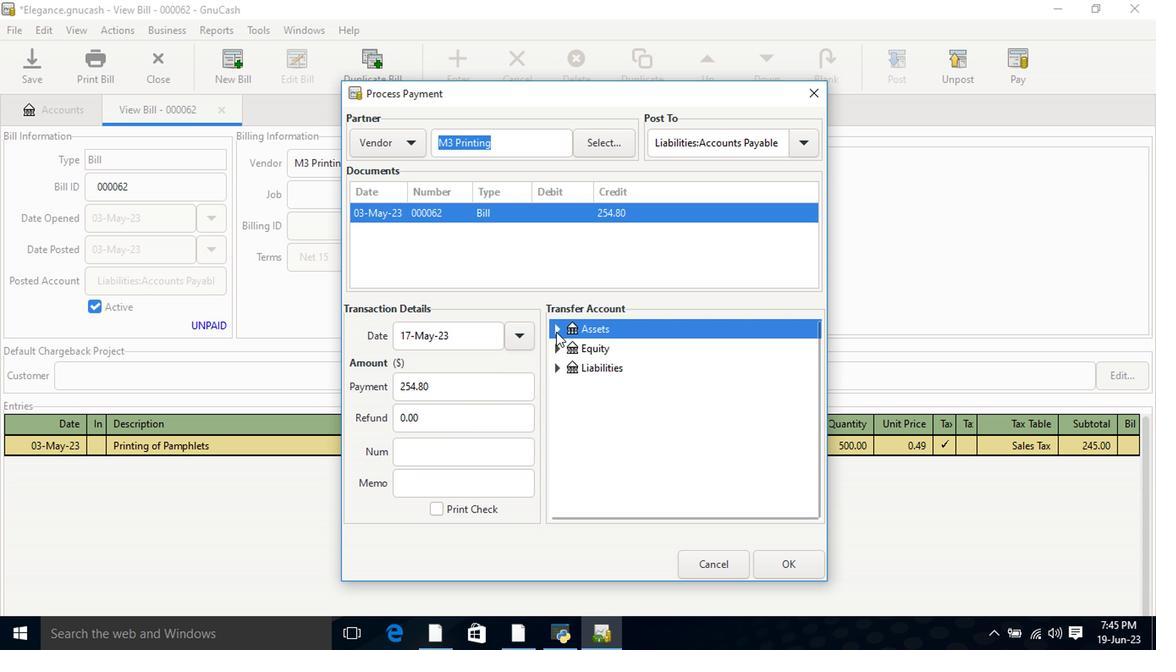 
Action: Mouse moved to (573, 348)
Screenshot: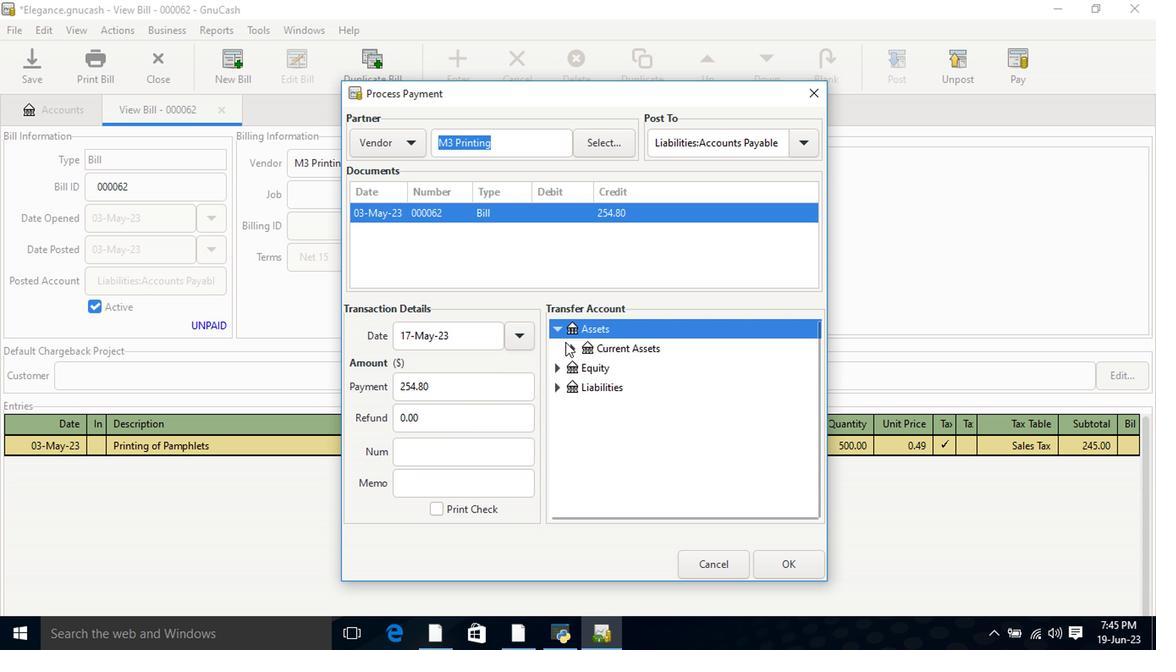 
Action: Mouse pressed left at (573, 348)
Screenshot: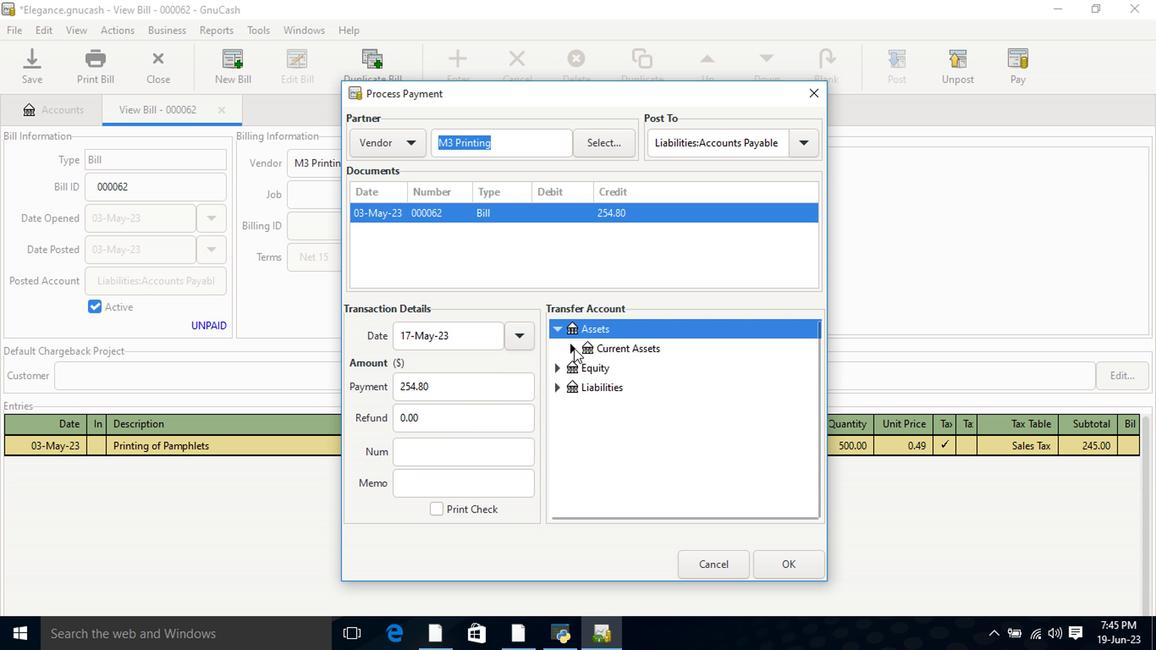
Action: Mouse moved to (612, 368)
Screenshot: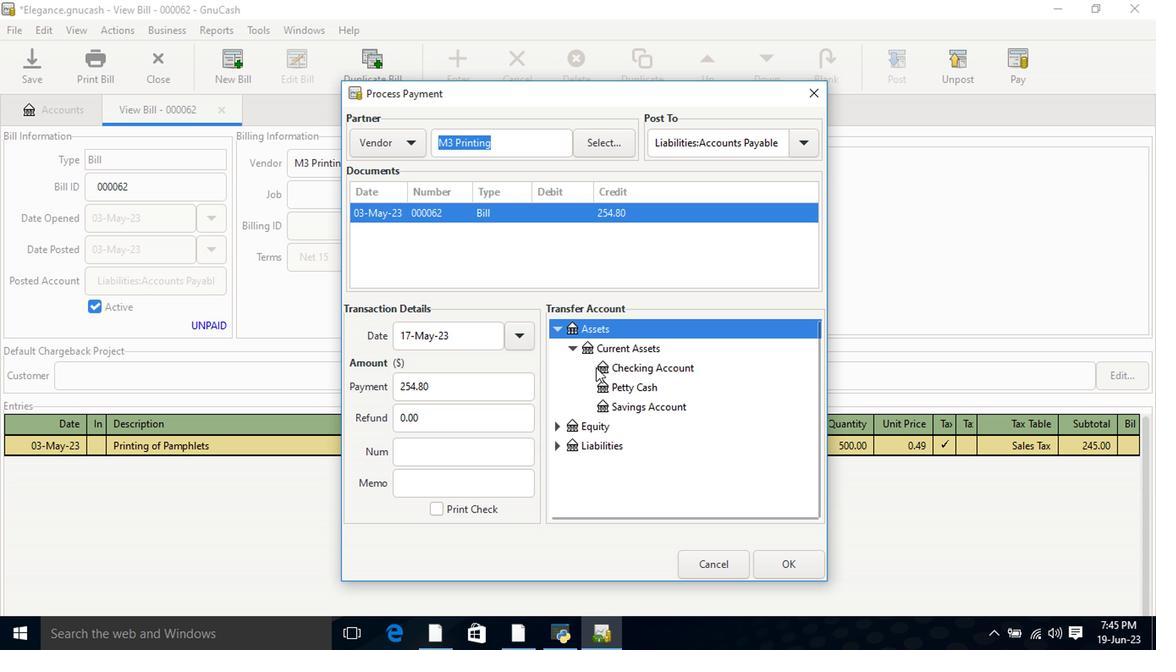 
Action: Mouse pressed left at (612, 368)
Screenshot: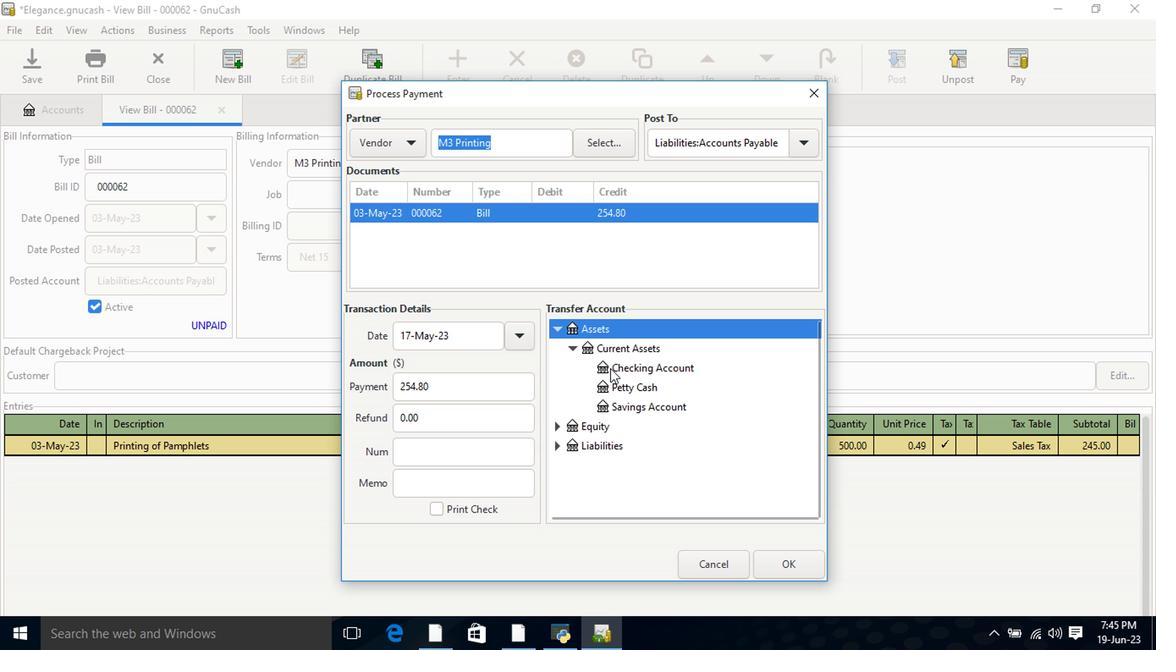 
Action: Mouse moved to (778, 560)
Screenshot: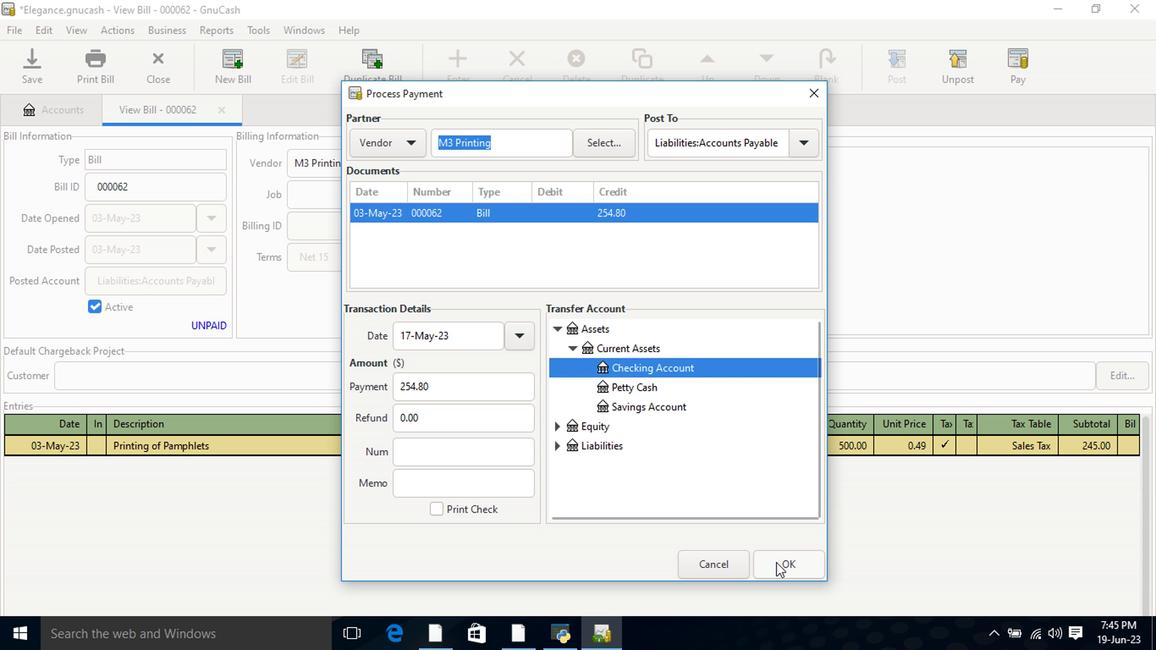 
Action: Mouse pressed left at (778, 560)
Screenshot: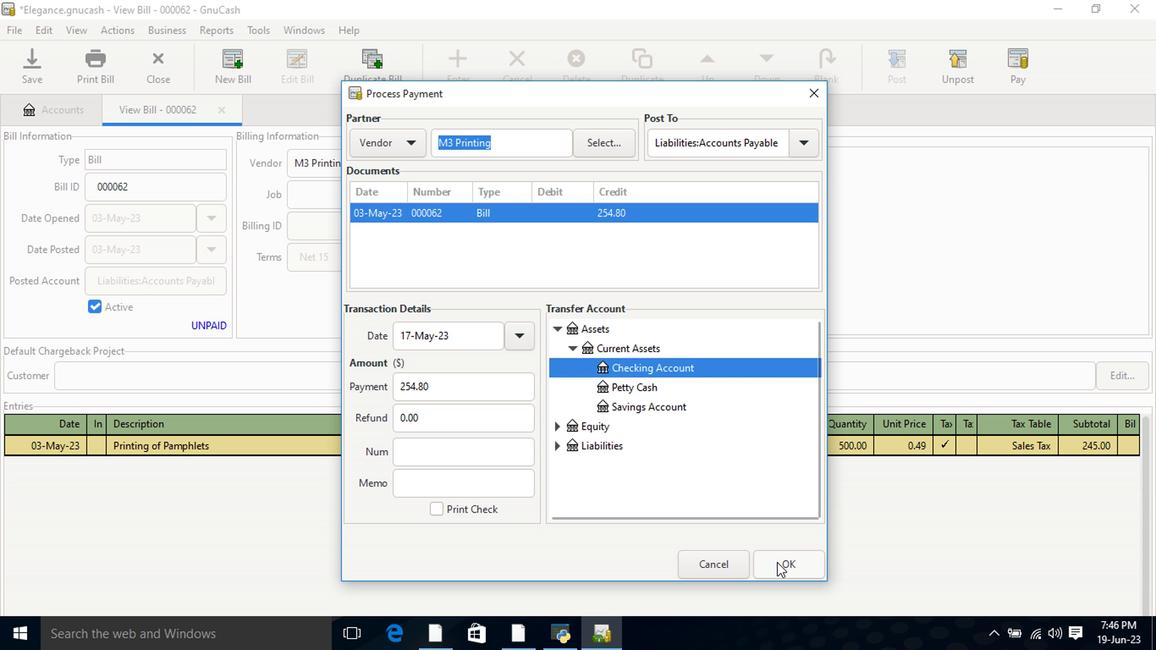
Action: Mouse moved to (95, 73)
Screenshot: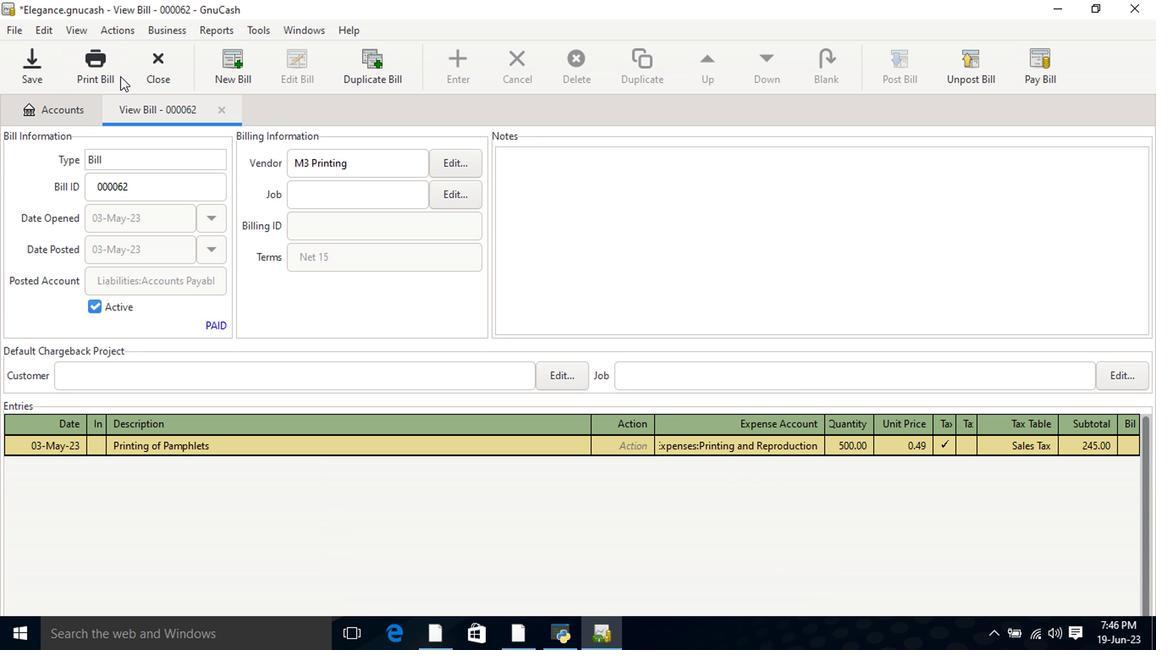 
Action: Mouse pressed left at (95, 73)
Screenshot: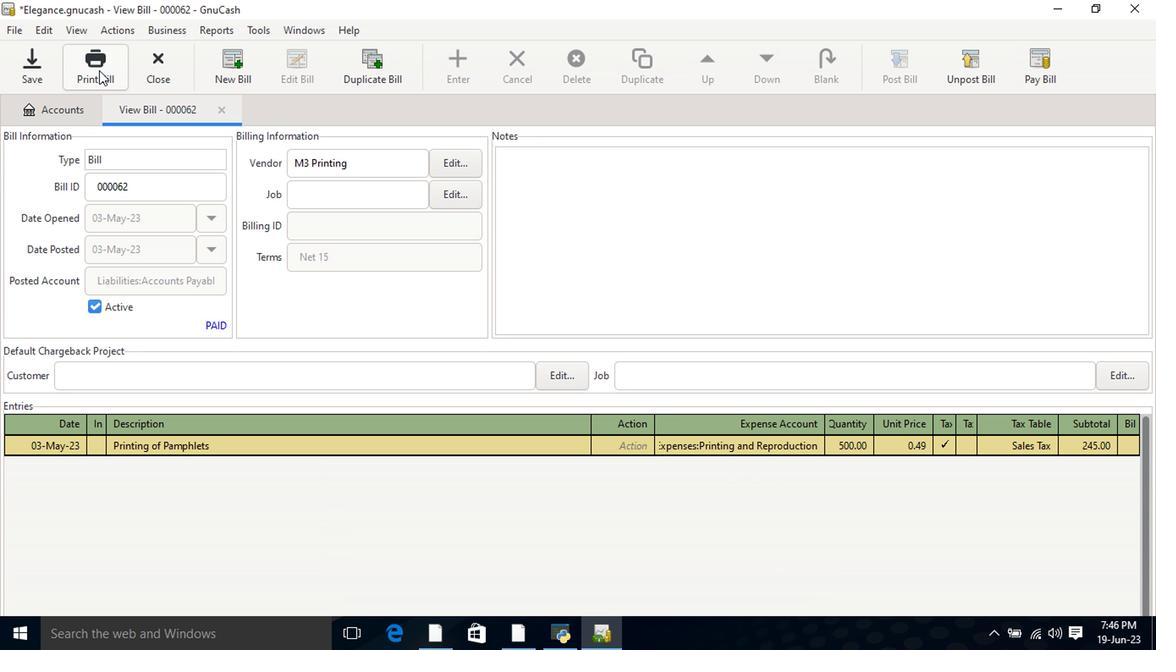 
Action: Mouse moved to (814, 61)
Screenshot: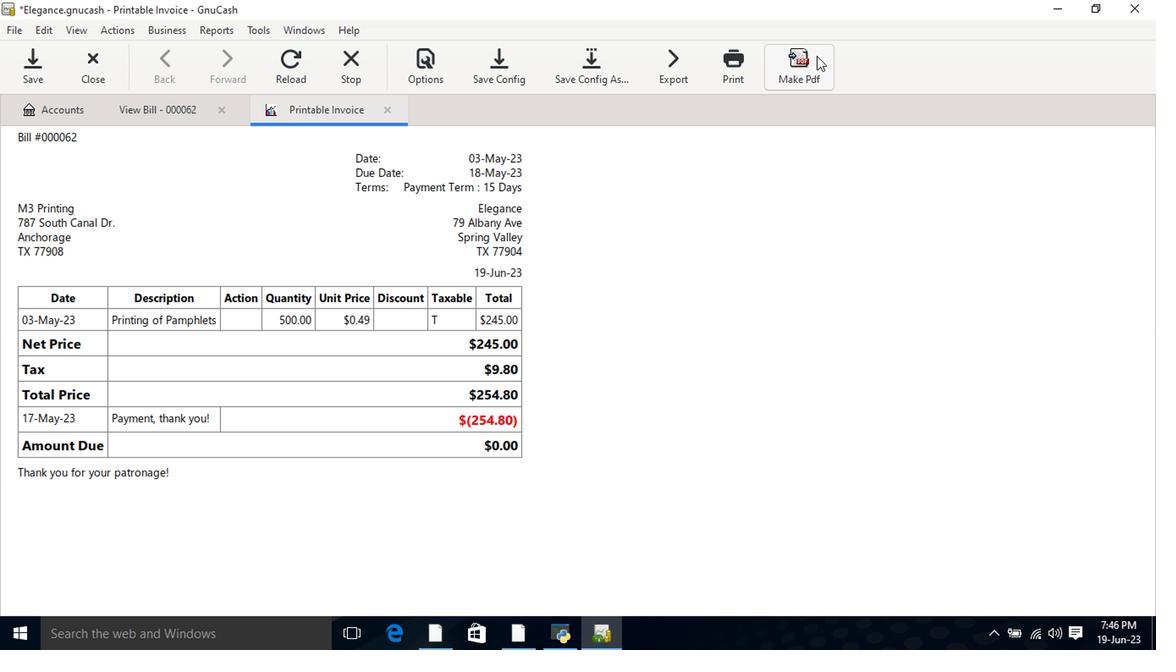 
Action: Mouse pressed left at (814, 61)
Screenshot: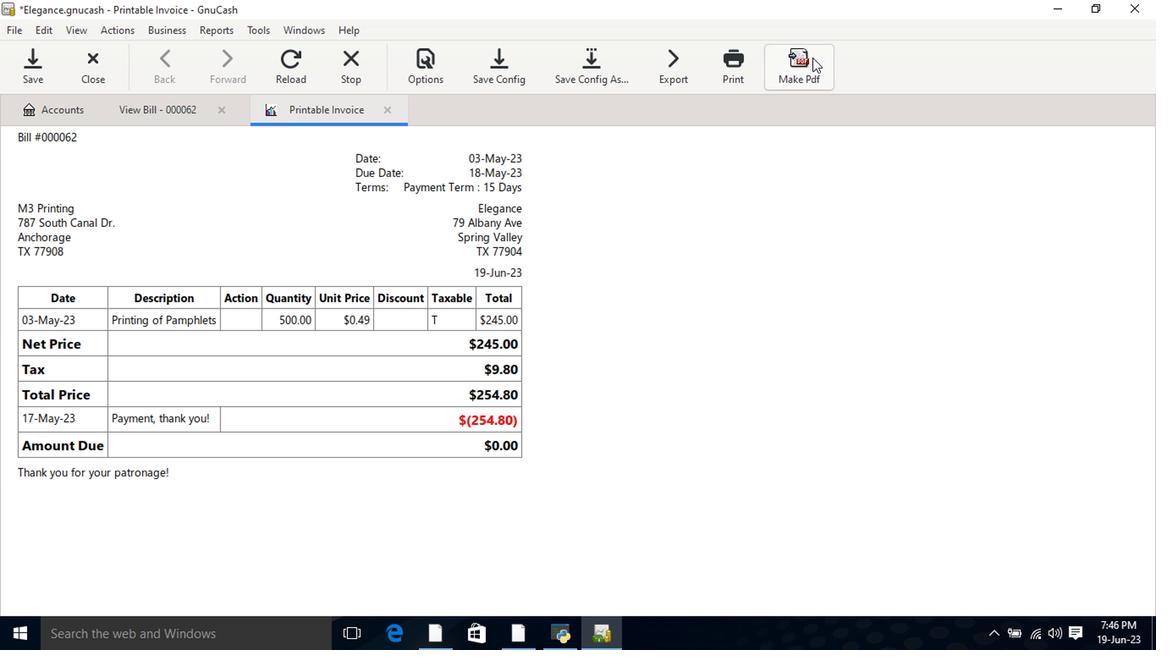 
Action: Mouse moved to (325, 242)
Screenshot: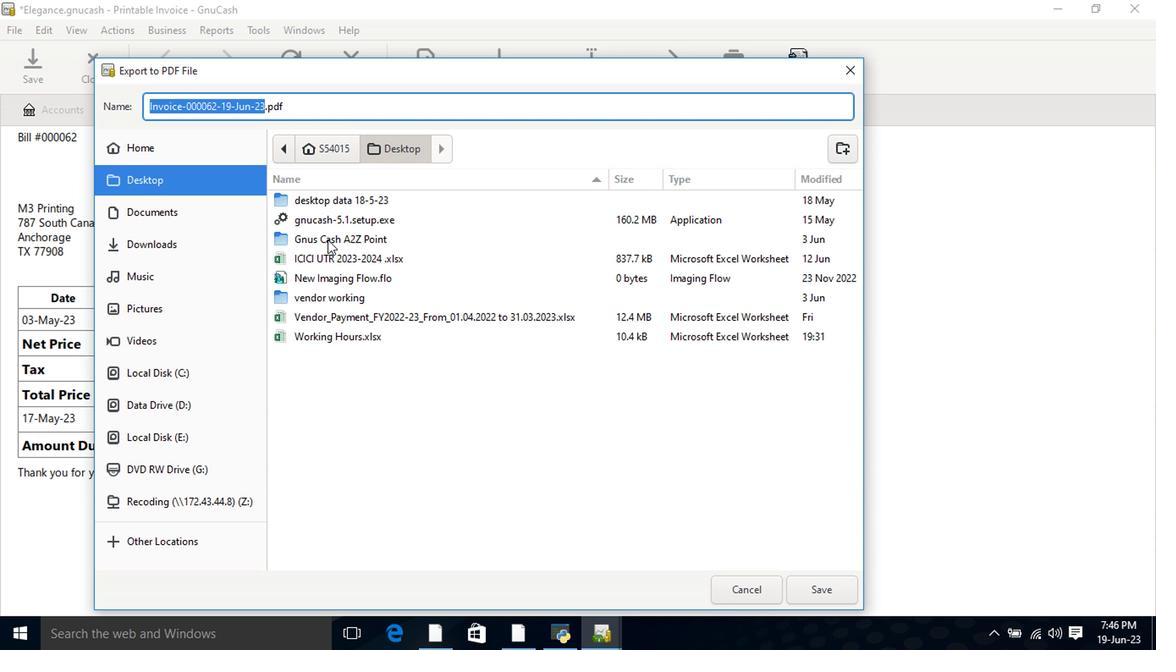 
Action: Mouse pressed left at (325, 242)
Screenshot: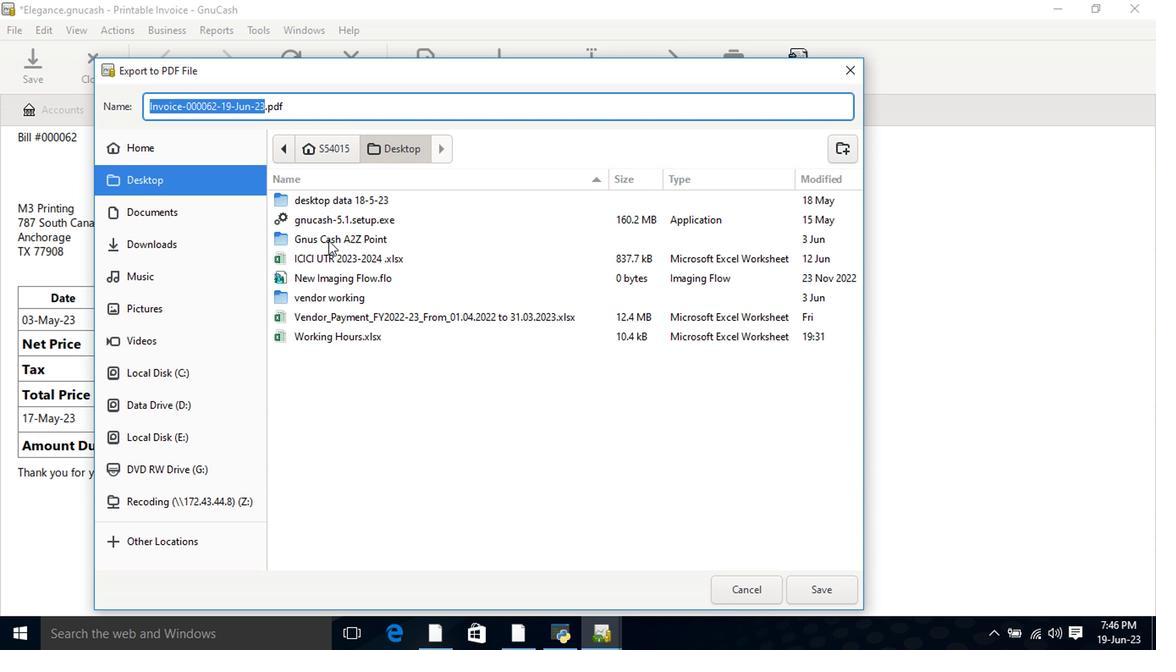 
Action: Mouse pressed left at (325, 242)
Screenshot: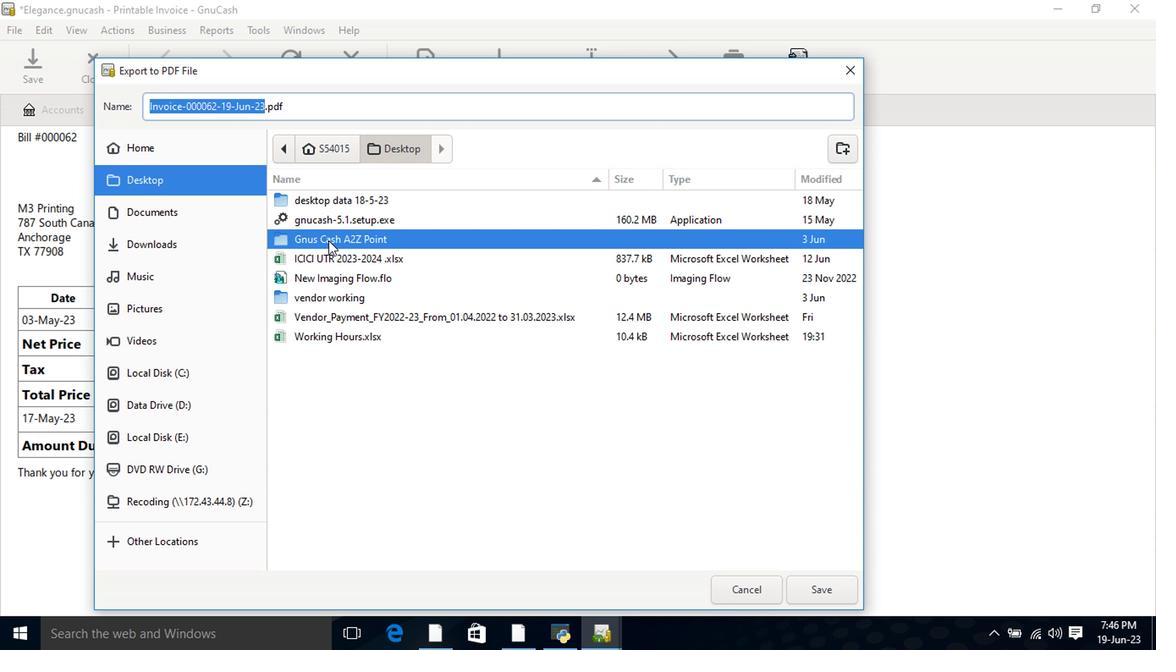 
Action: Mouse moved to (858, 215)
Screenshot: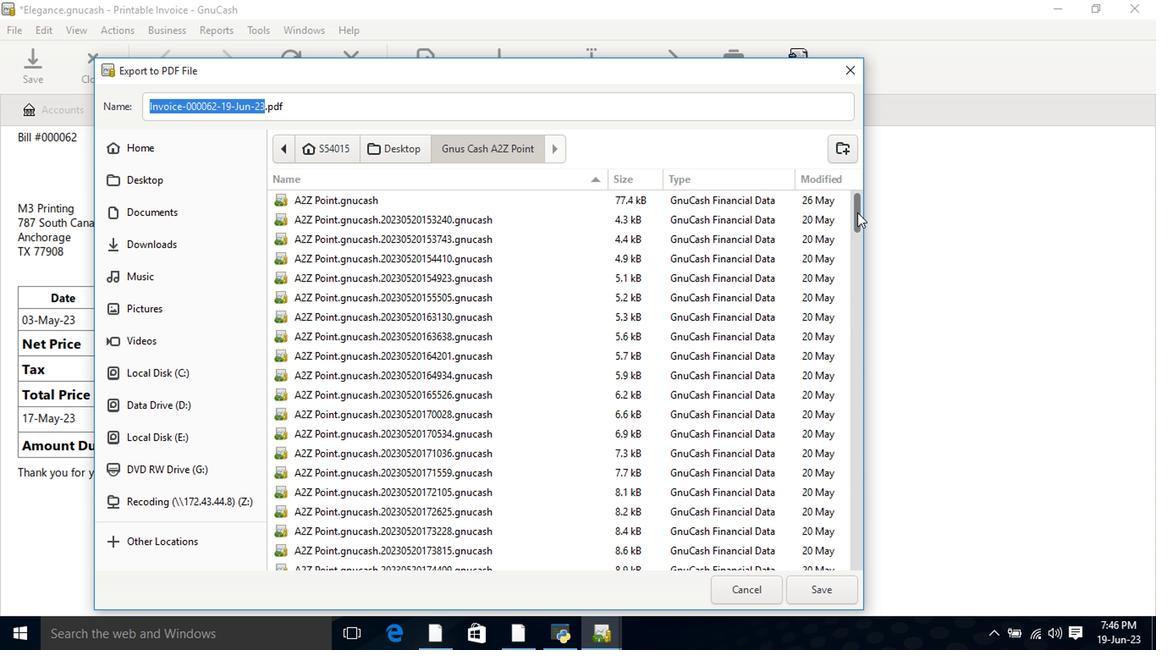 
Action: Mouse pressed left at (858, 215)
Screenshot: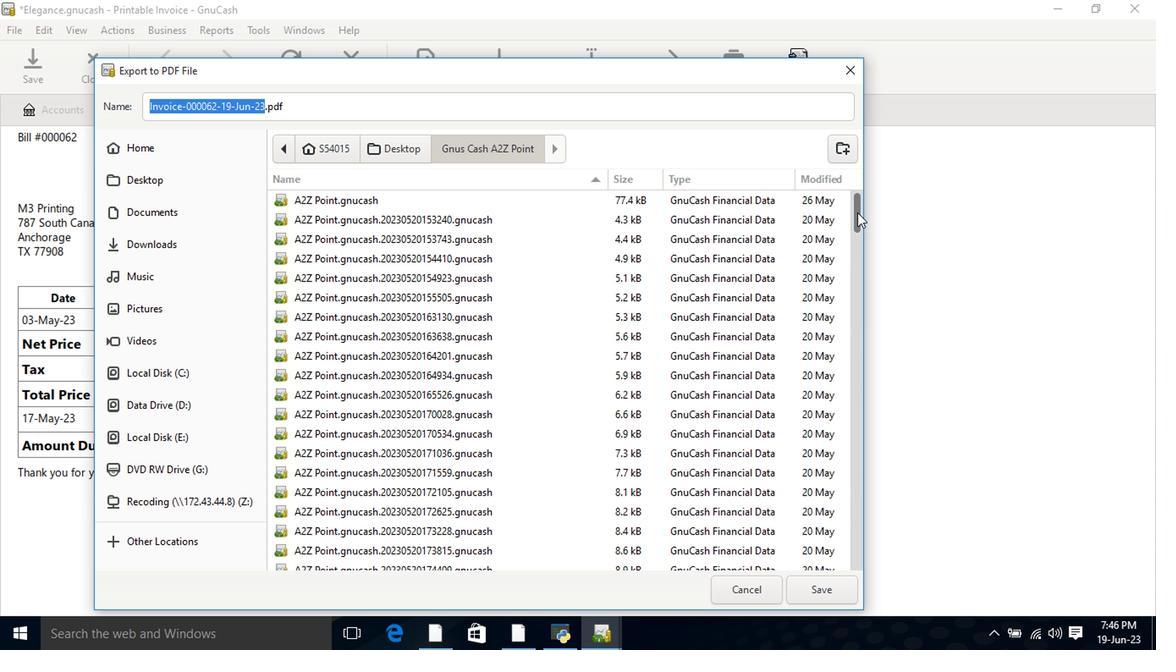 
Action: Mouse moved to (363, 571)
Screenshot: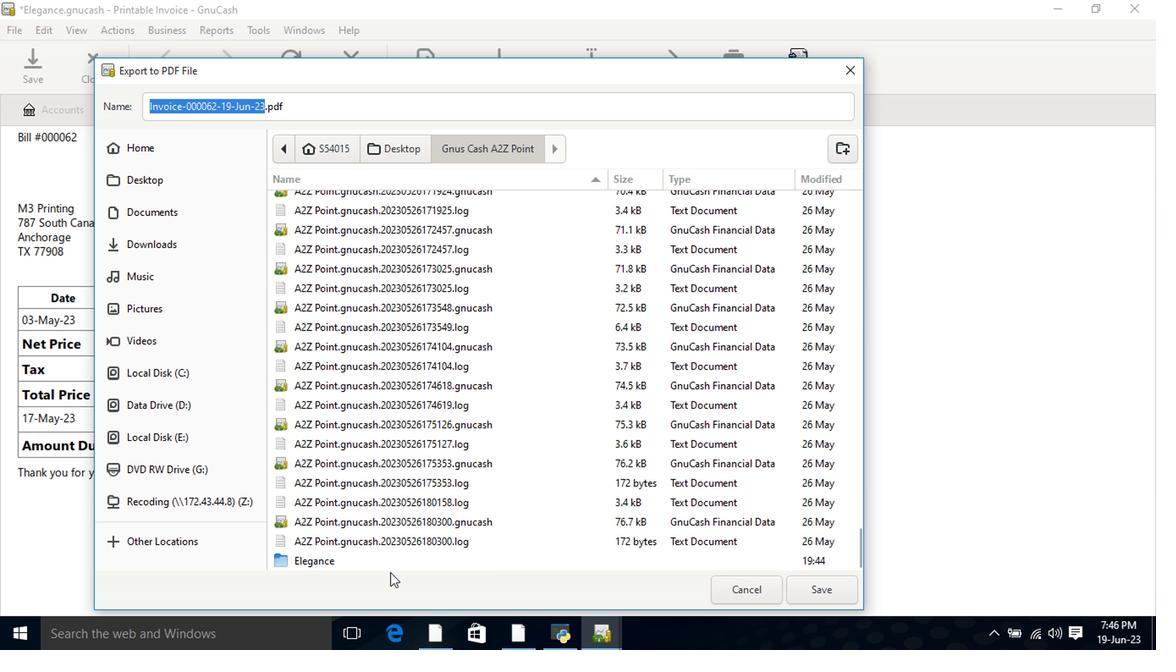 
Action: Mouse pressed left at (363, 571)
Screenshot: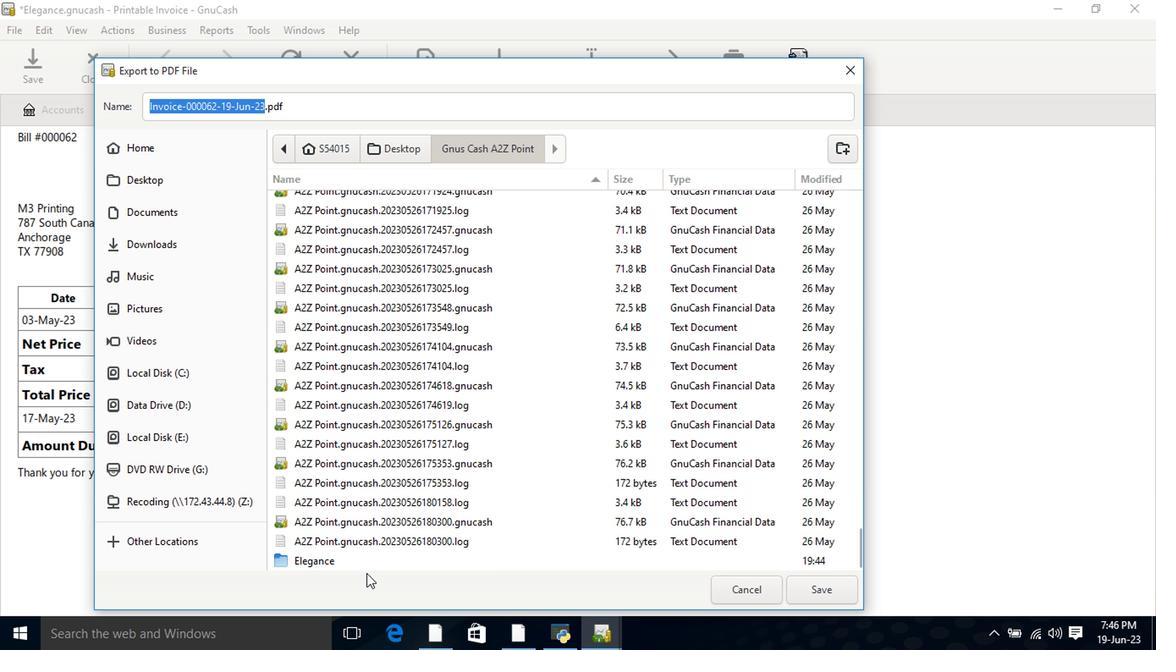 
Action: Mouse pressed left at (363, 571)
Screenshot: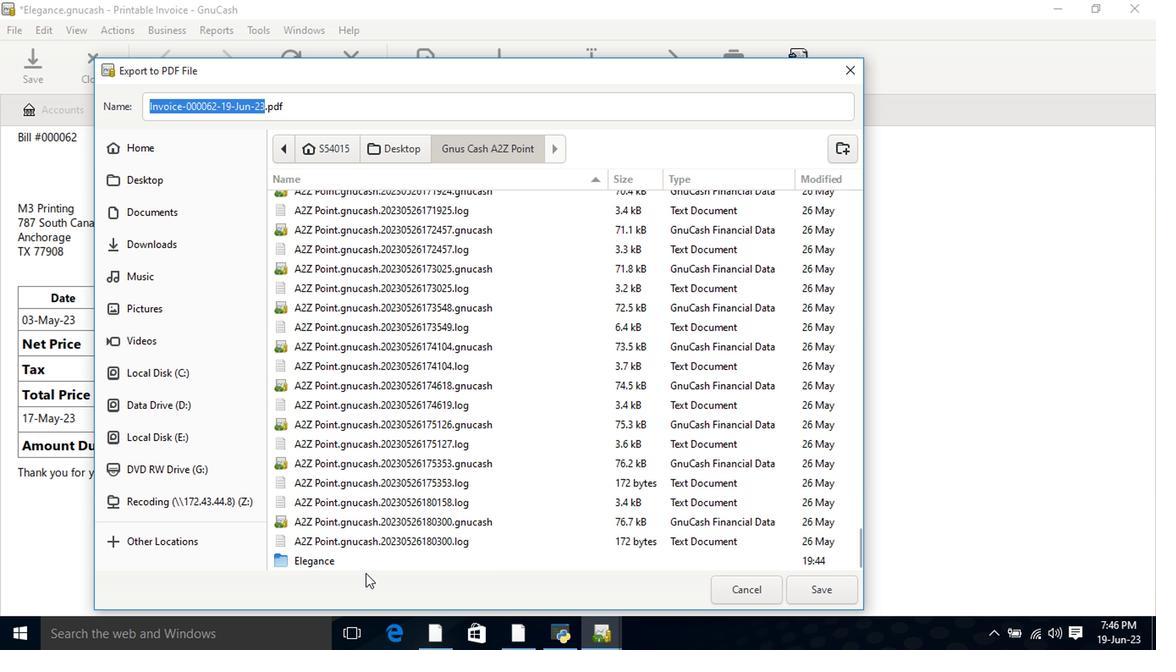
Action: Mouse moved to (345, 565)
Screenshot: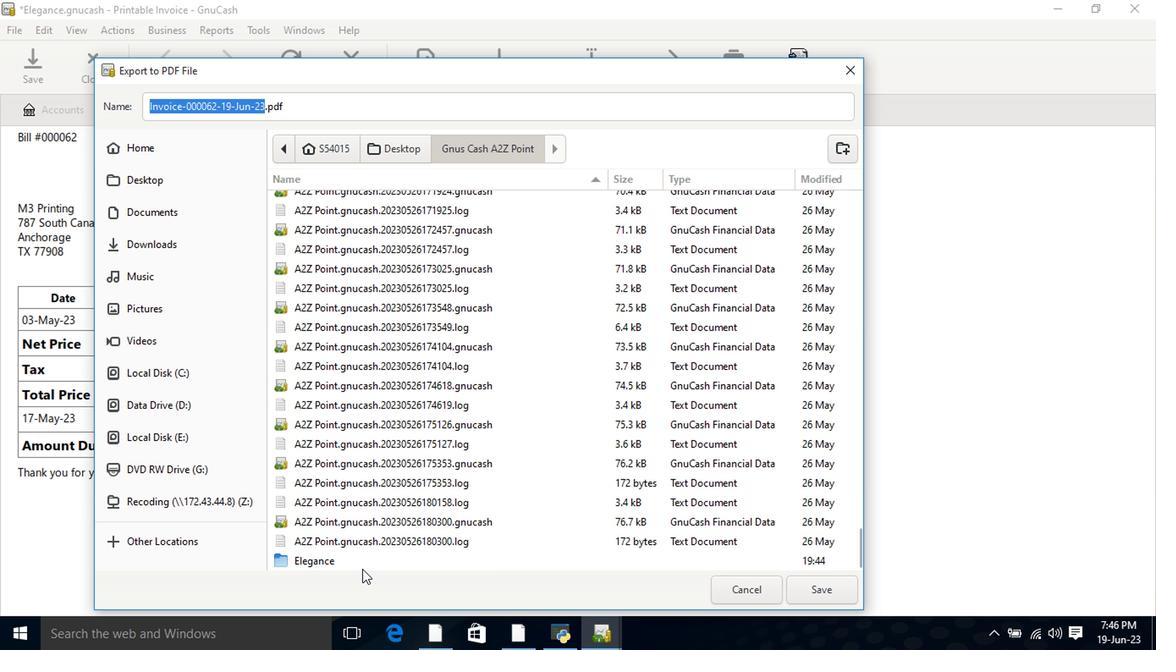 
Action: Mouse pressed left at (345, 565)
Screenshot: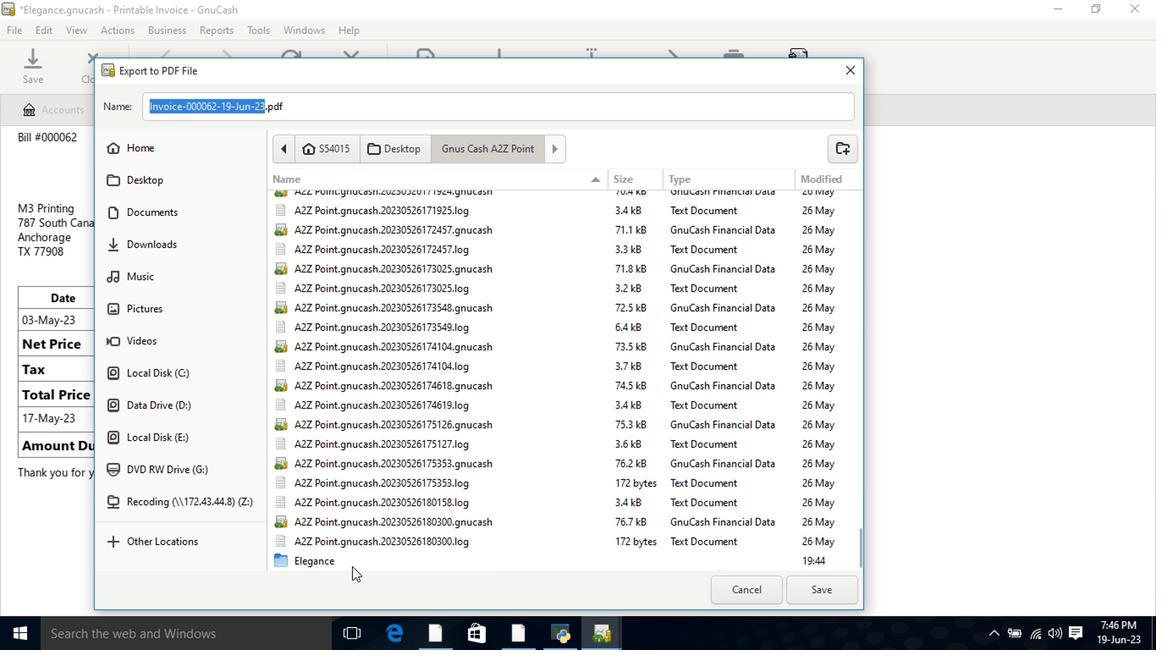 
Action: Mouse pressed left at (345, 565)
Screenshot: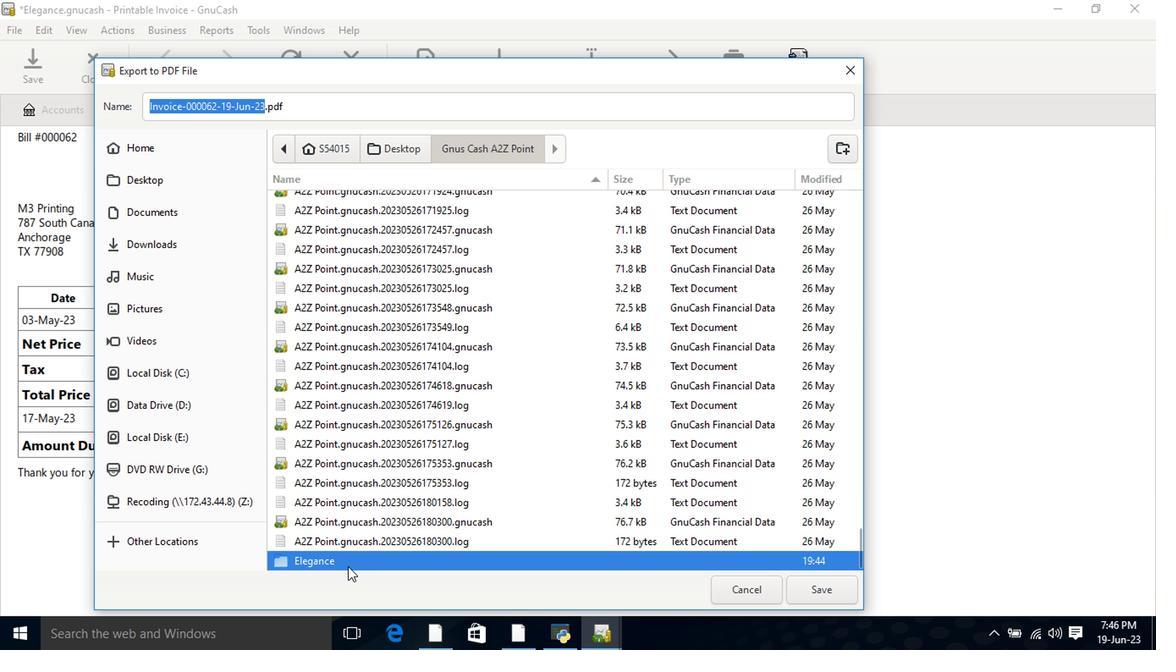 
Action: Mouse moved to (342, 201)
Screenshot: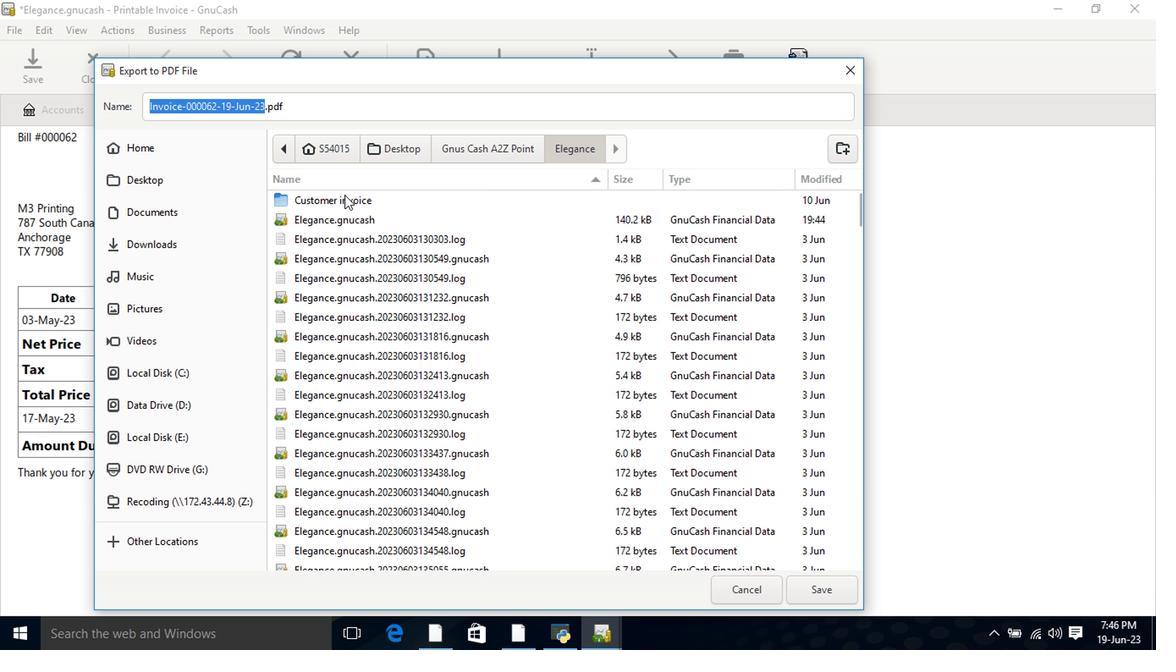 
Action: Mouse pressed left at (342, 201)
Screenshot: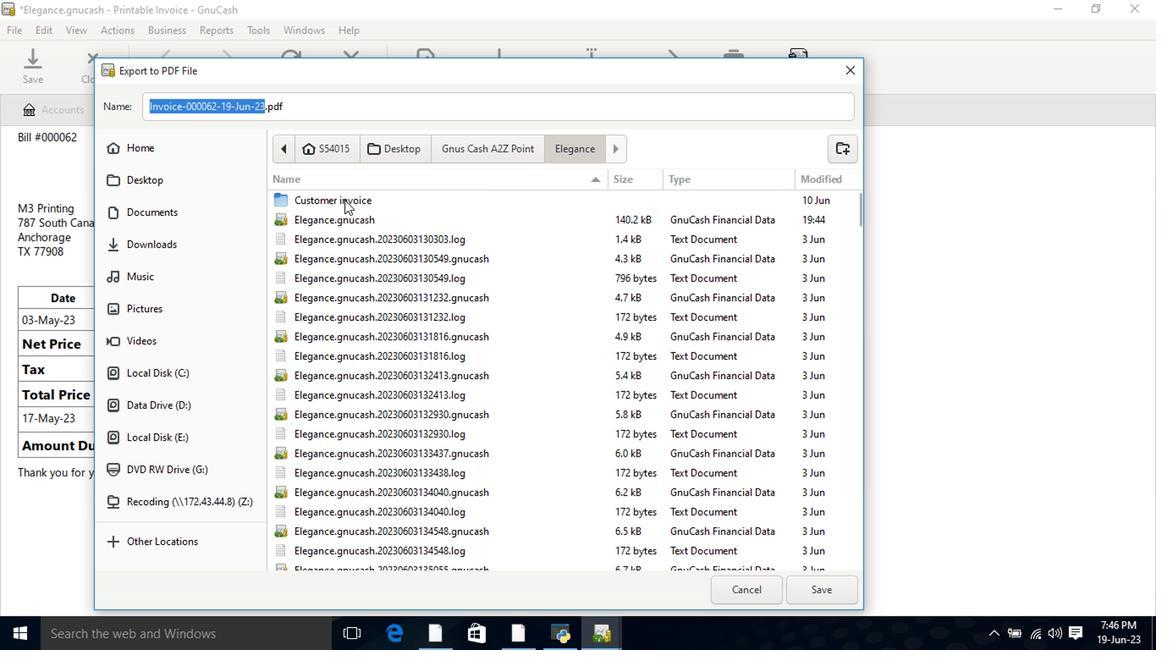 
Action: Mouse pressed left at (342, 201)
Screenshot: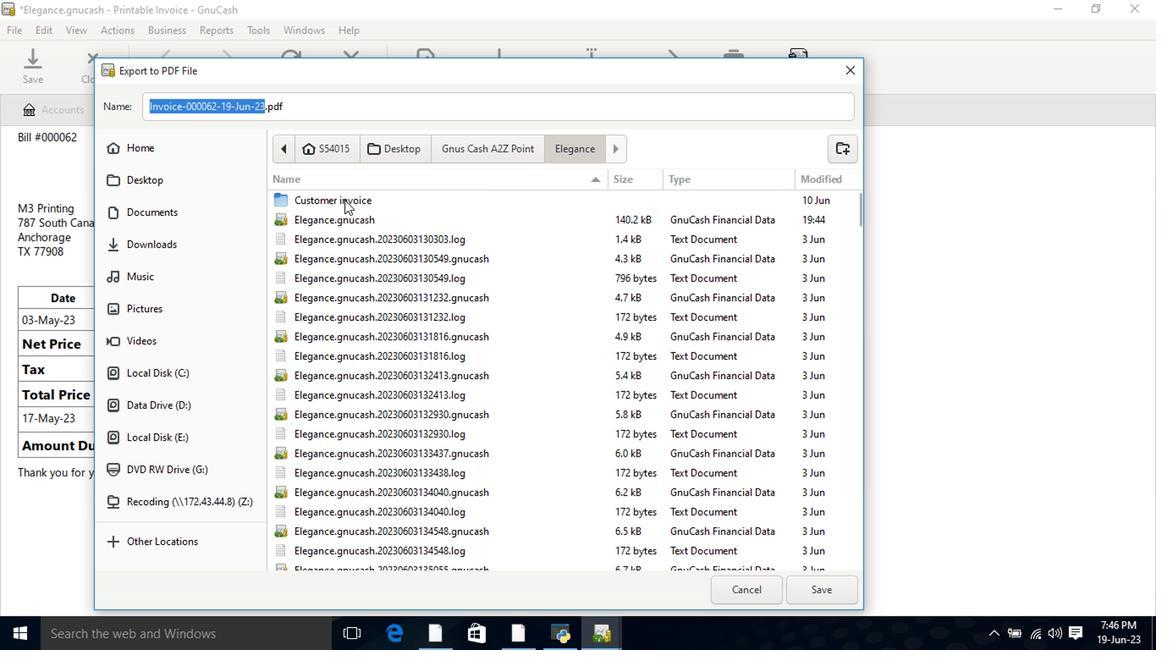 
Action: Mouse moved to (771, 298)
Screenshot: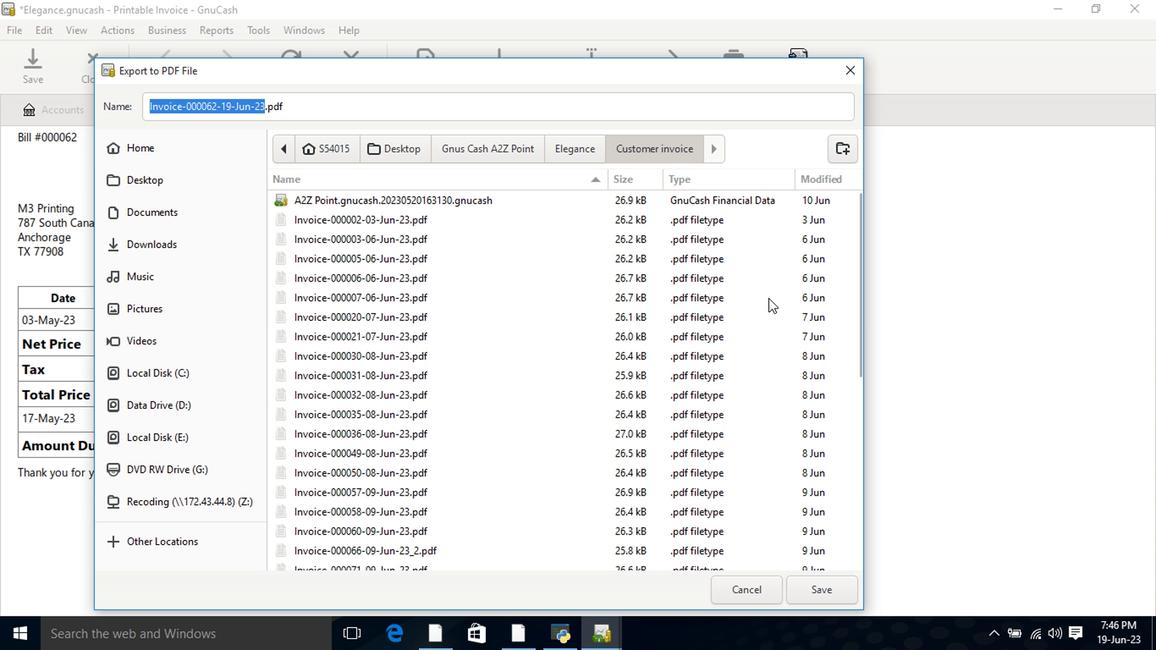 
Action: Mouse scrolled (771, 300) with delta (0, 1)
Screenshot: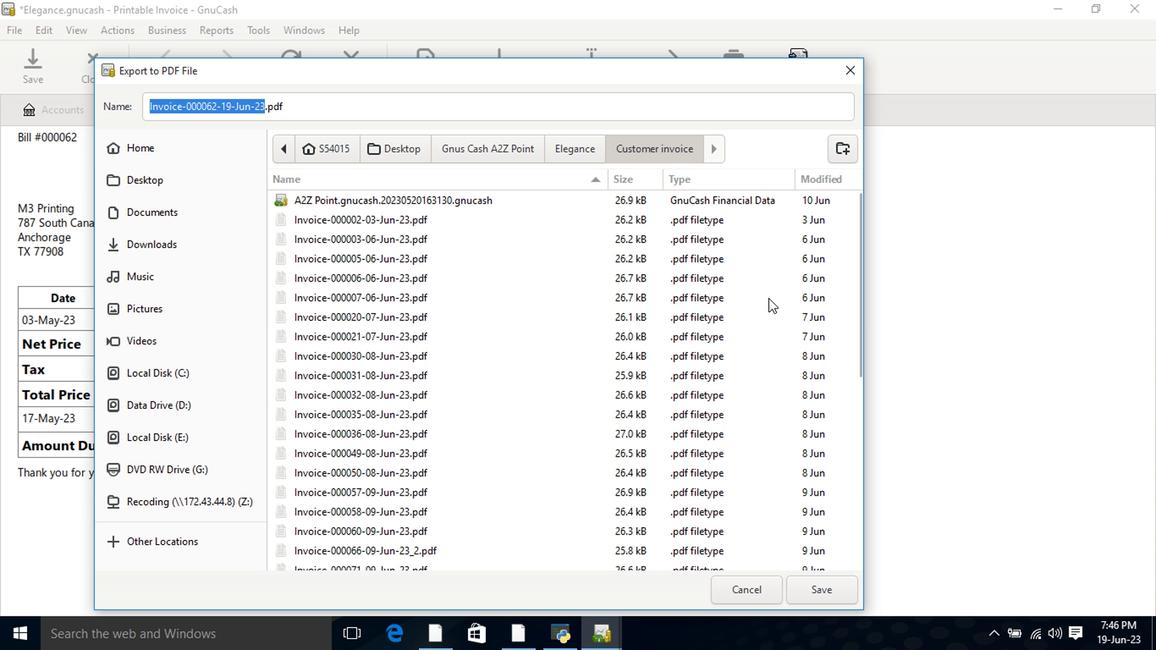 
Action: Mouse moved to (772, 298)
Screenshot: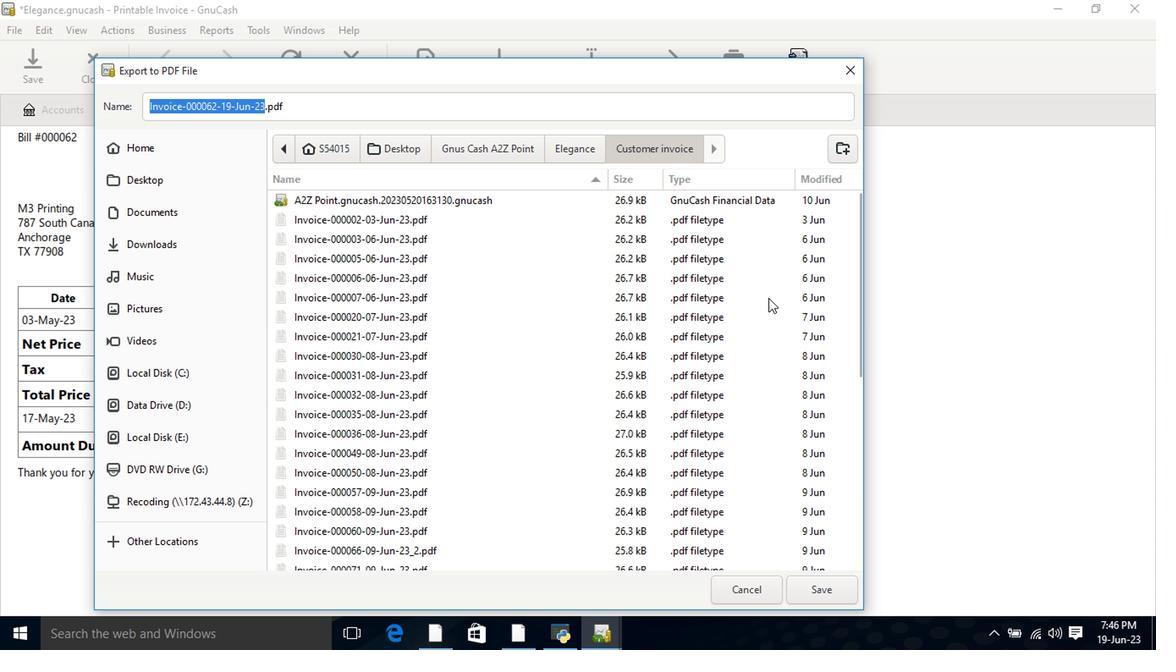 
Action: Mouse scrolled (772, 298) with delta (0, 0)
Screenshot: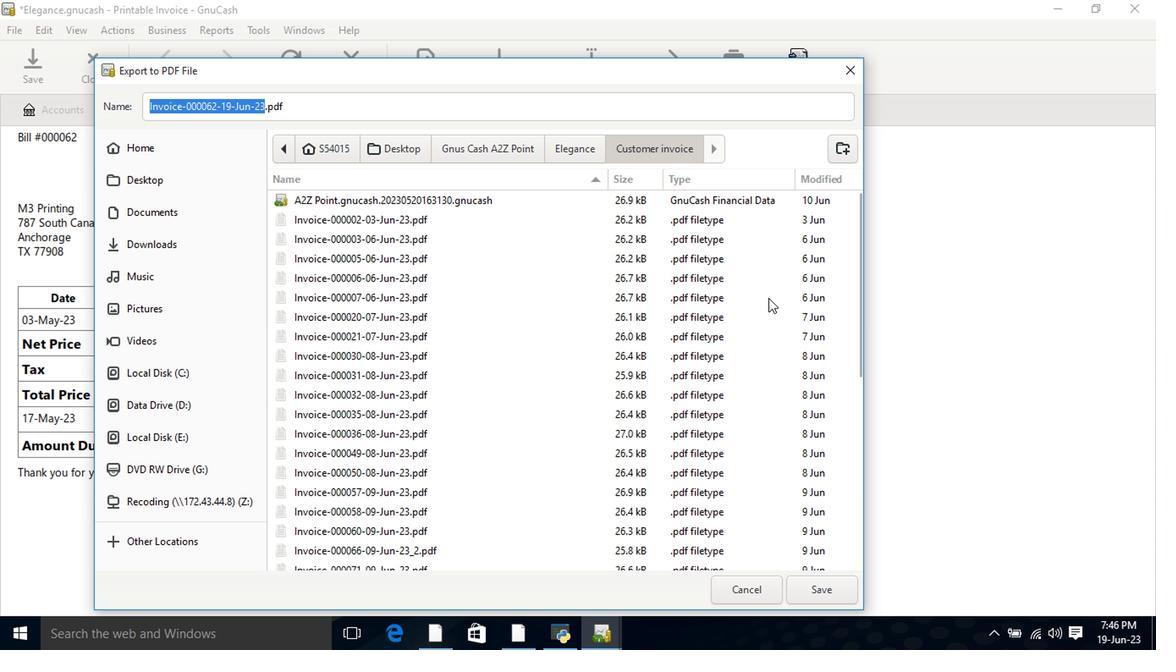 
Action: Mouse moved to (772, 297)
Screenshot: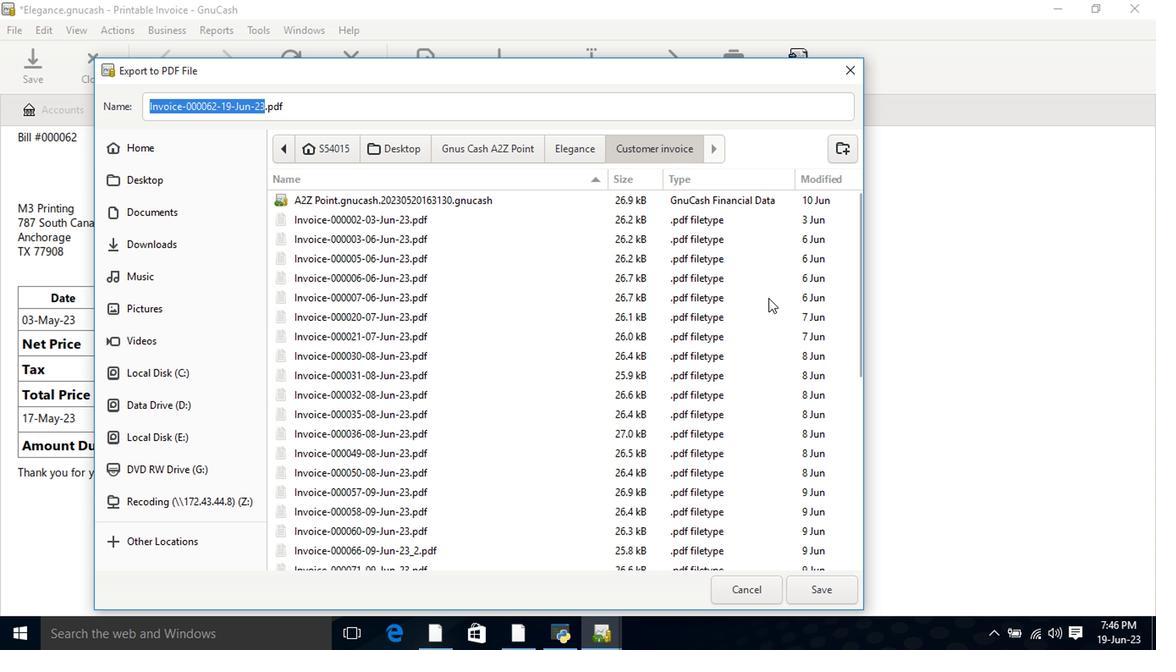
Action: Mouse scrolled (772, 298) with delta (0, 0)
Screenshot: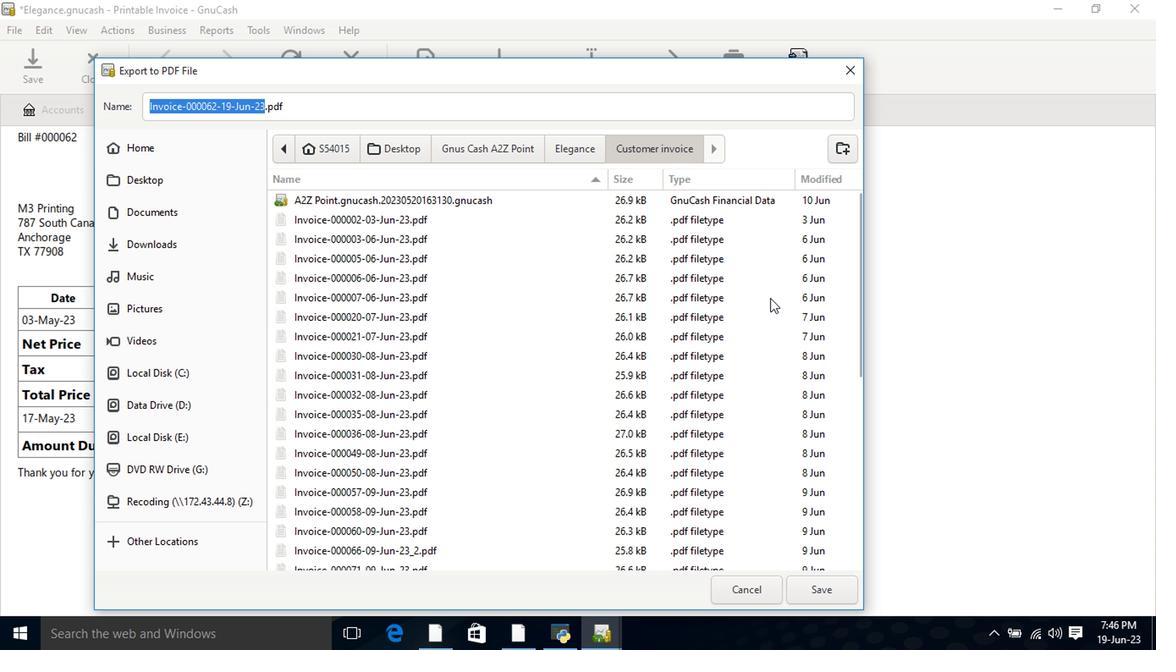 
Action: Mouse moved to (562, 150)
Screenshot: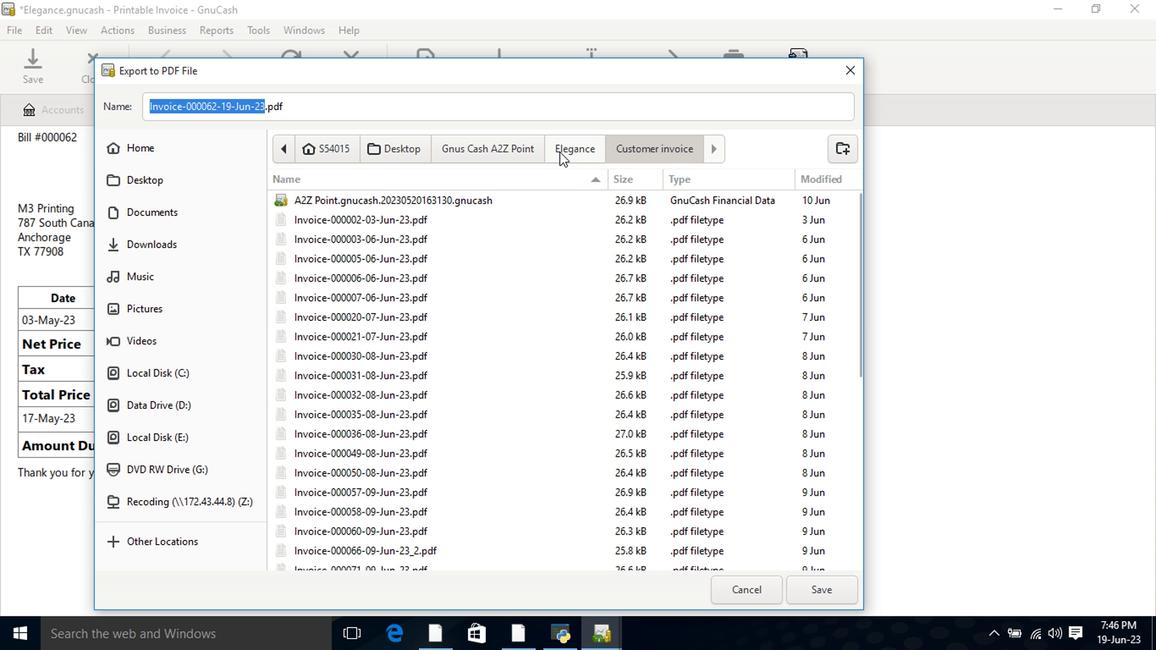 
Action: Mouse pressed left at (562, 150)
Screenshot: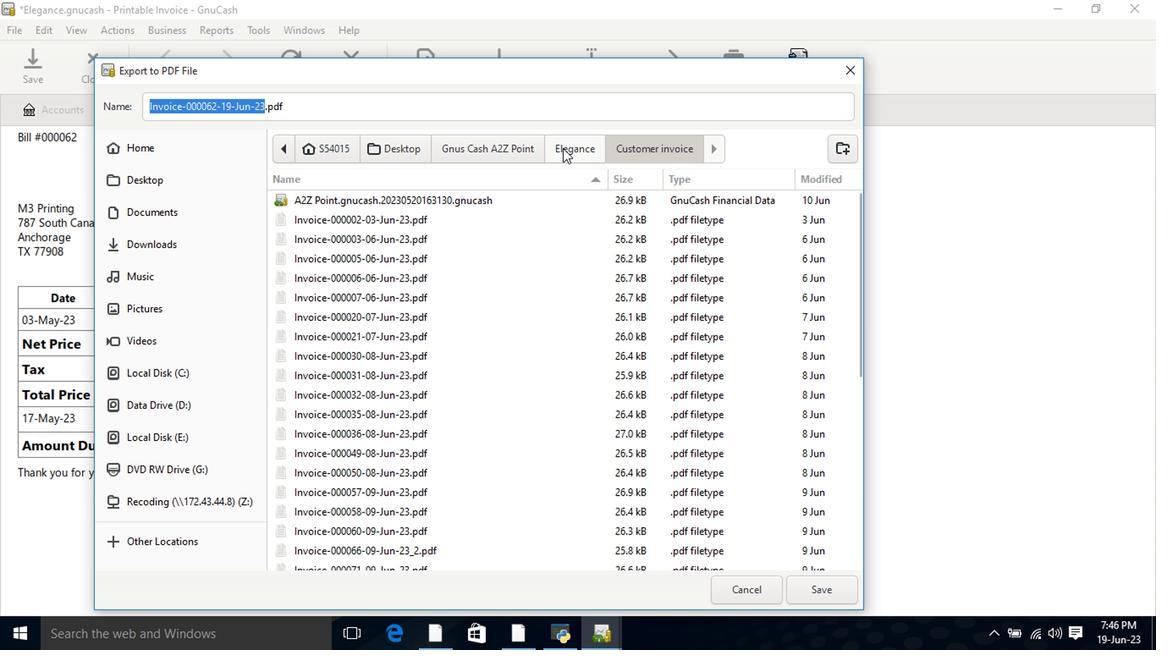 
Action: Mouse moved to (861, 217)
Screenshot: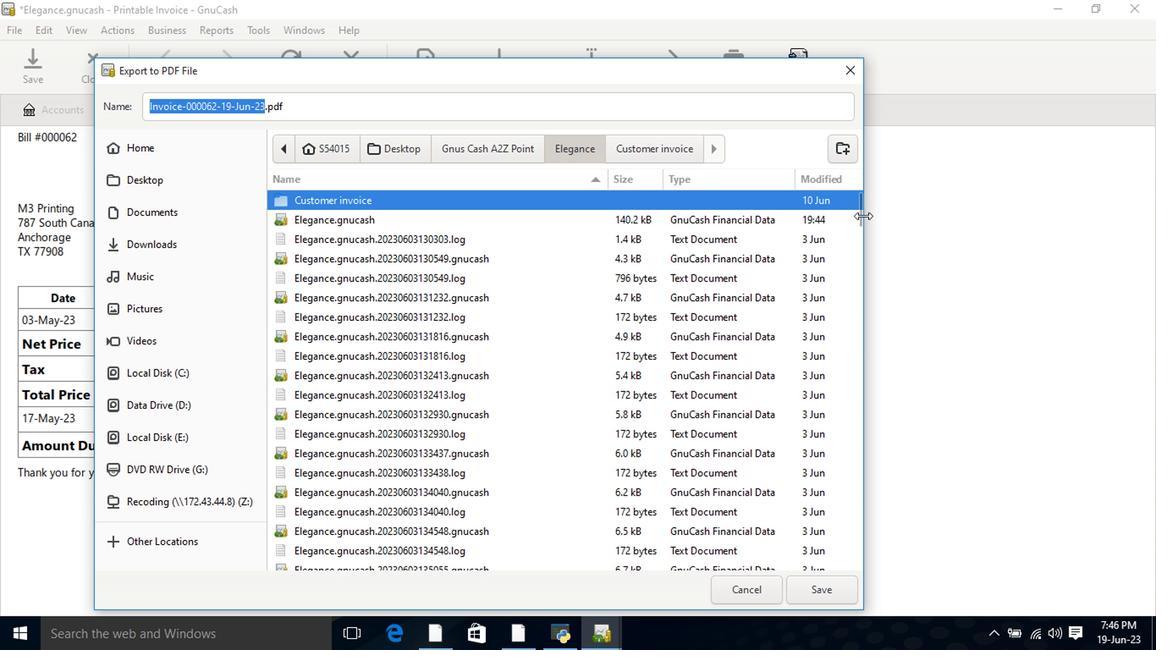 
Action: Mouse pressed left at (861, 217)
Screenshot: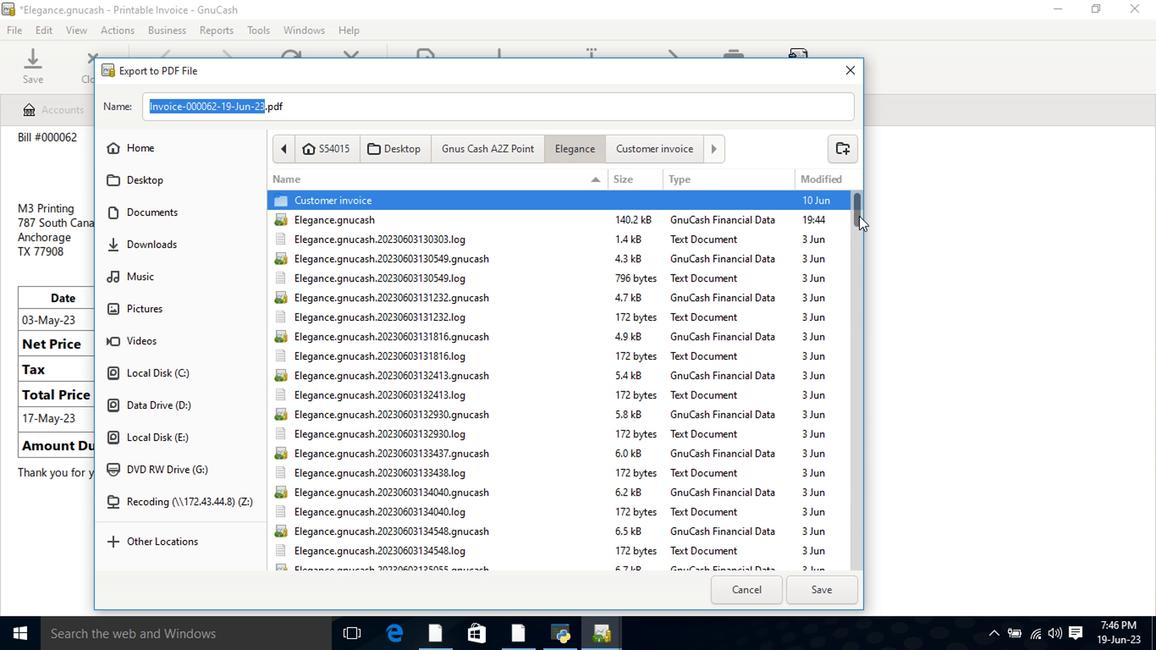 
Action: Mouse moved to (333, 564)
Screenshot: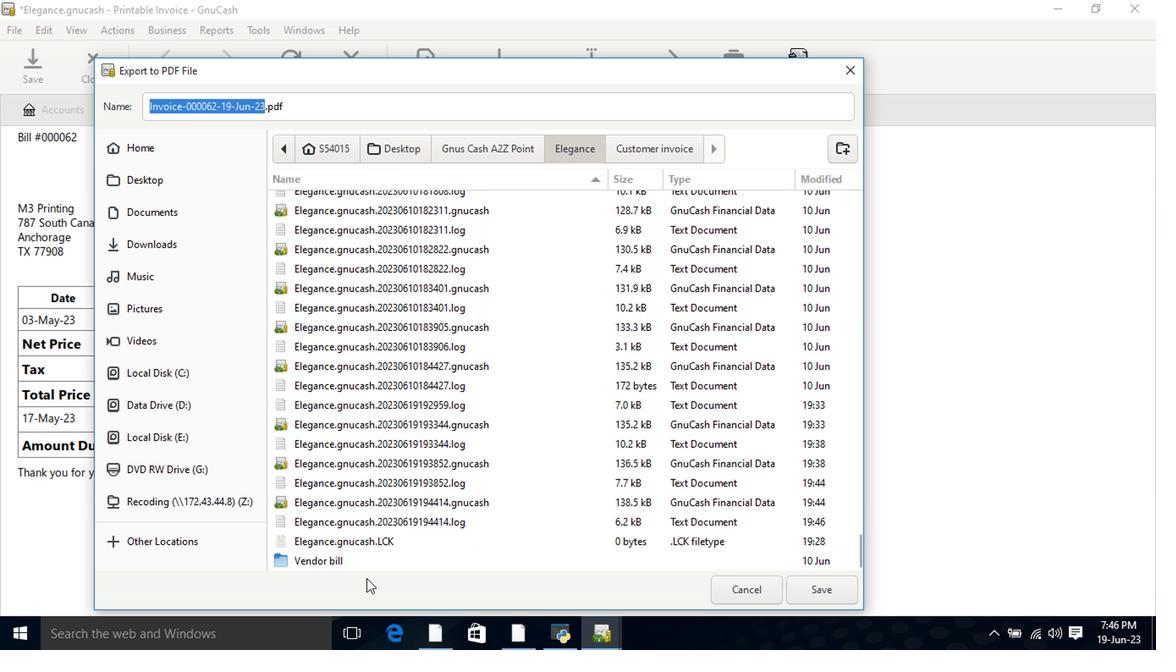 
Action: Mouse pressed left at (333, 564)
Screenshot: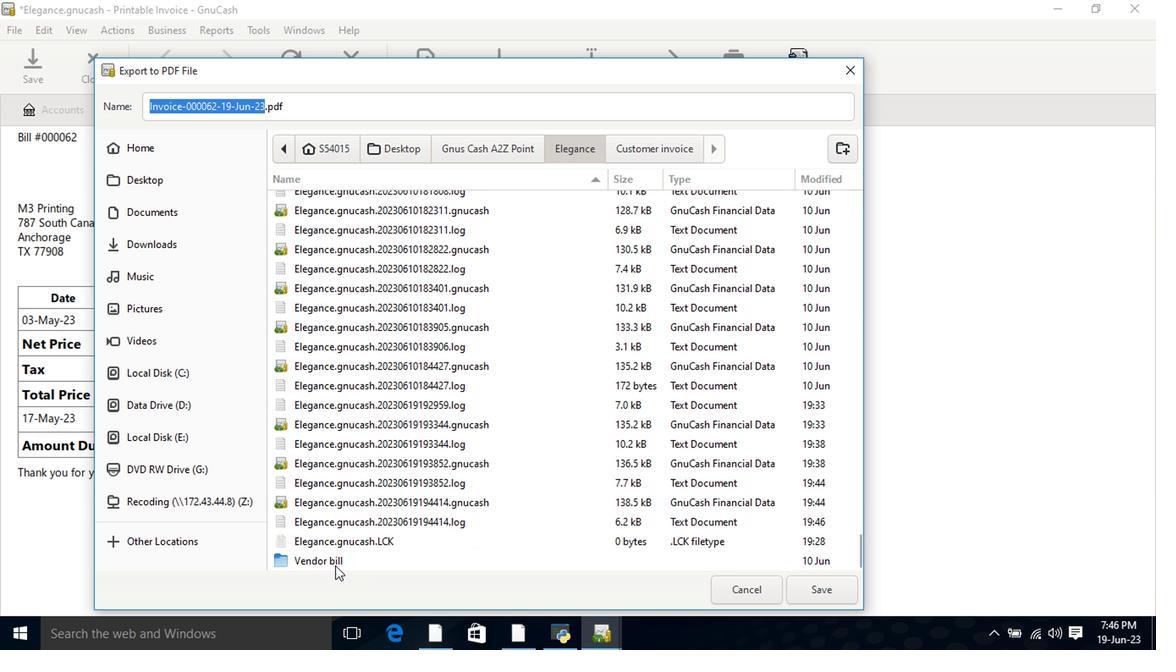 
Action: Mouse pressed left at (333, 564)
Screenshot: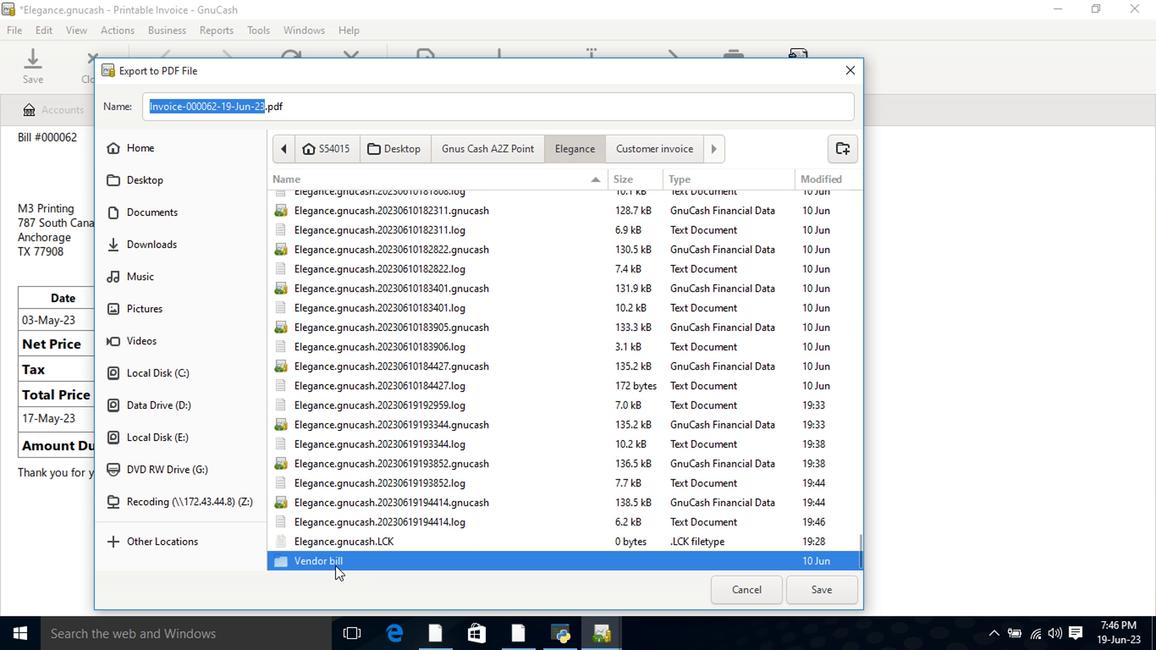 
Action: Mouse moved to (839, 588)
Screenshot: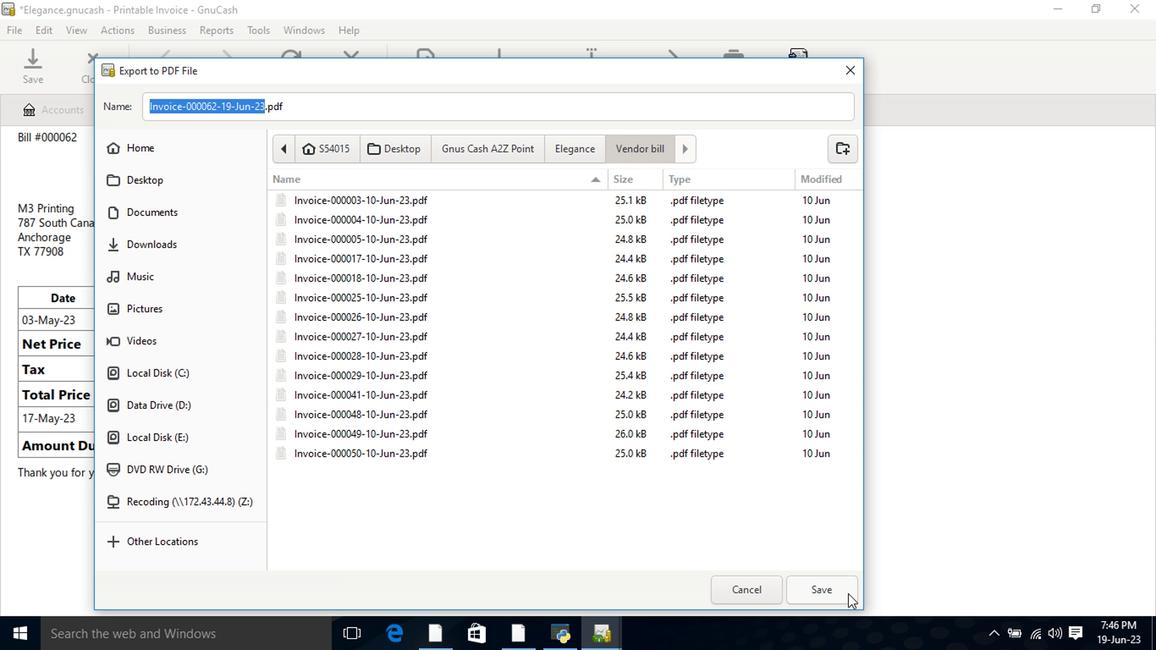 
Action: Mouse pressed left at (839, 588)
Screenshot: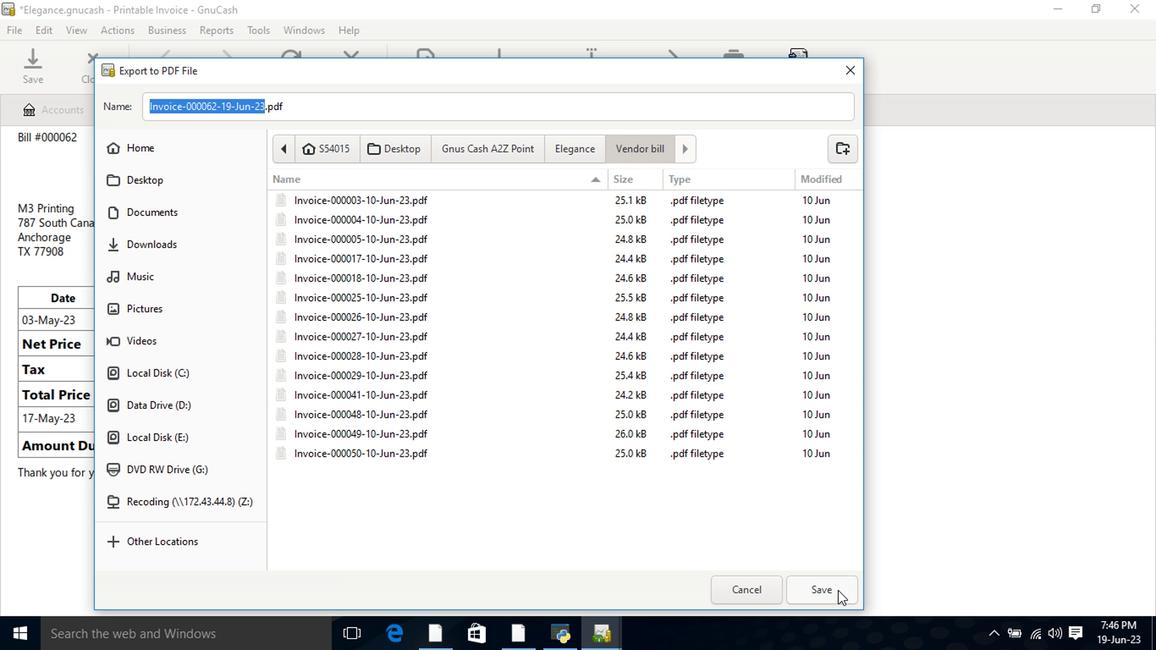 
Action: Mouse moved to (827, 471)
Screenshot: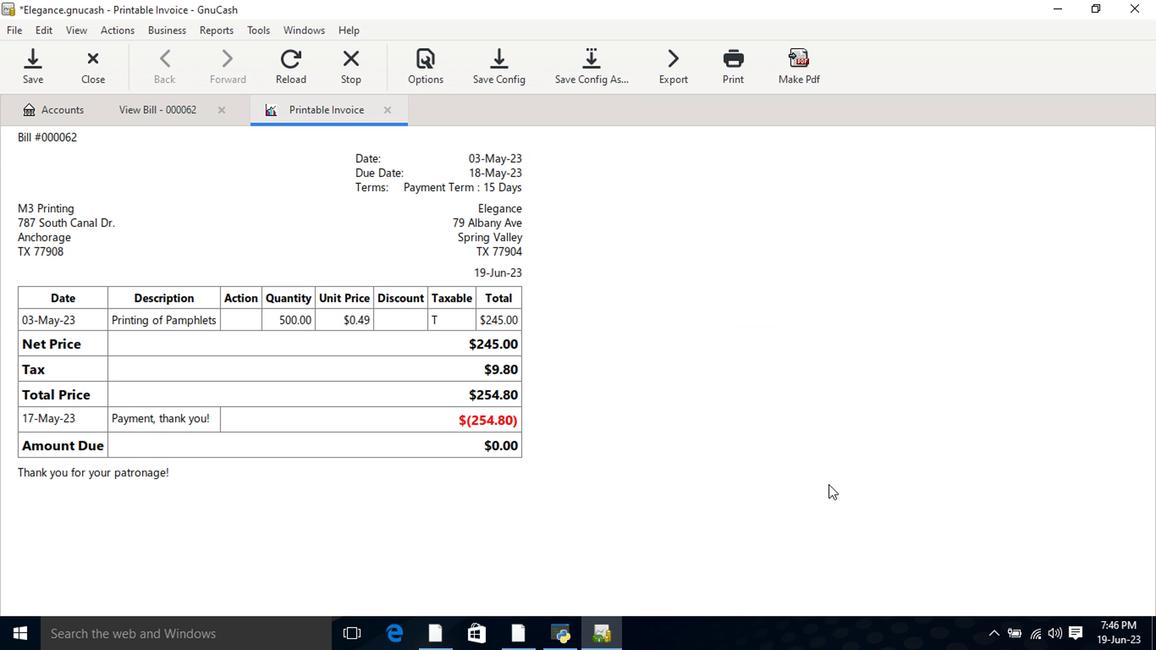 
